 Task: Search one way flight ticket for 5 adults, 2 children, 1 infant in seat and 2 infants on lap in economy from Meridian: Key Field to Laramie: Laramie Regional Airport on 8-3-2023. Choice of flights is Southwest. Number of bags: 6 checked bags. Price is upto 100000. Outbound departure time preference is 19:00.
Action: Mouse moved to (246, 322)
Screenshot: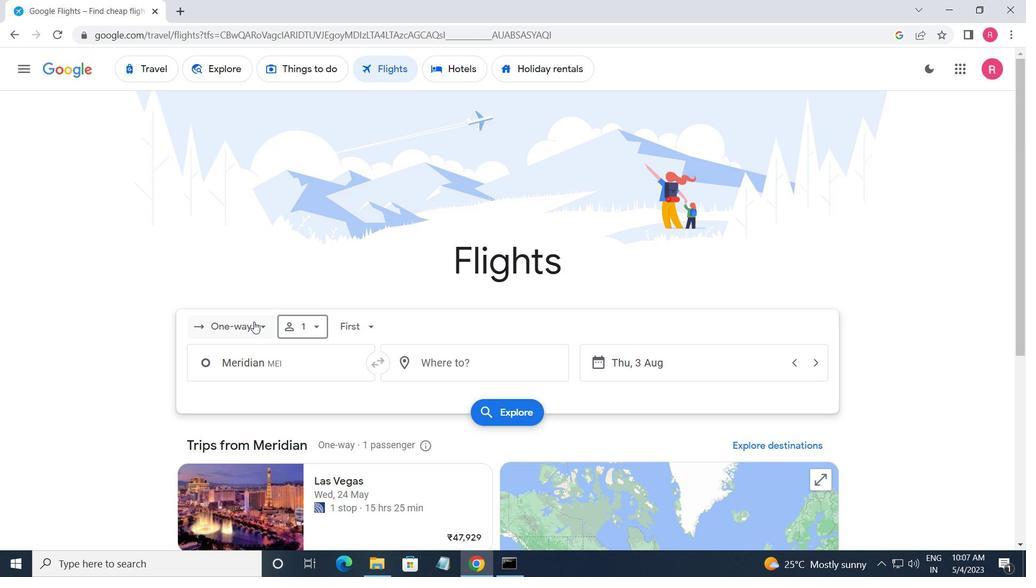 
Action: Mouse pressed left at (246, 322)
Screenshot: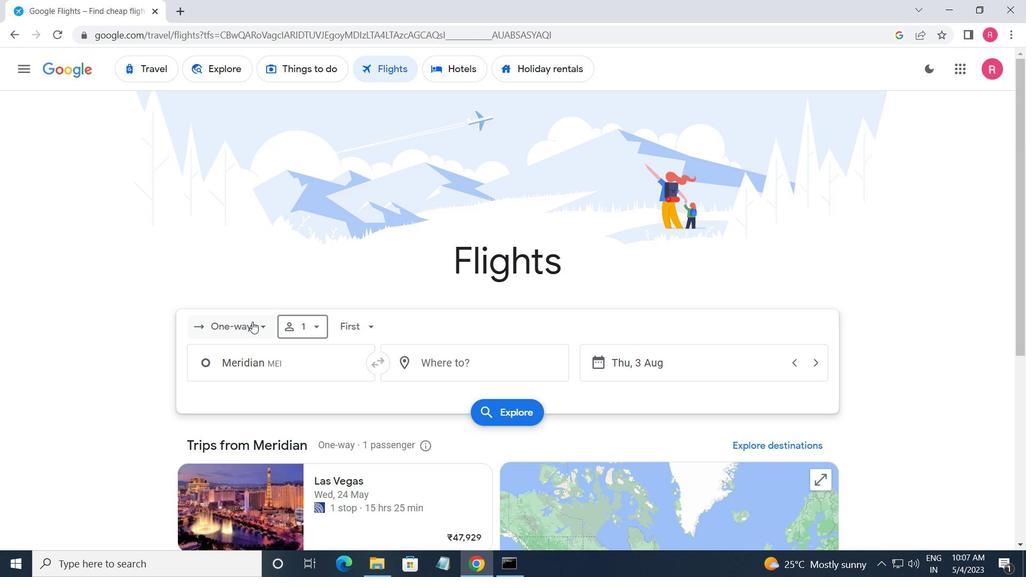 
Action: Mouse moved to (253, 383)
Screenshot: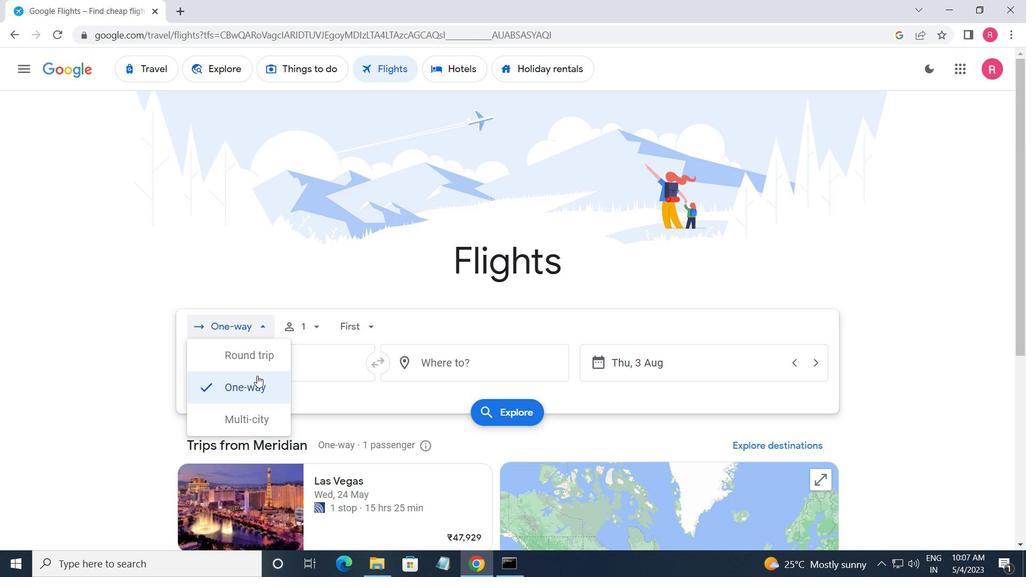 
Action: Mouse pressed left at (253, 383)
Screenshot: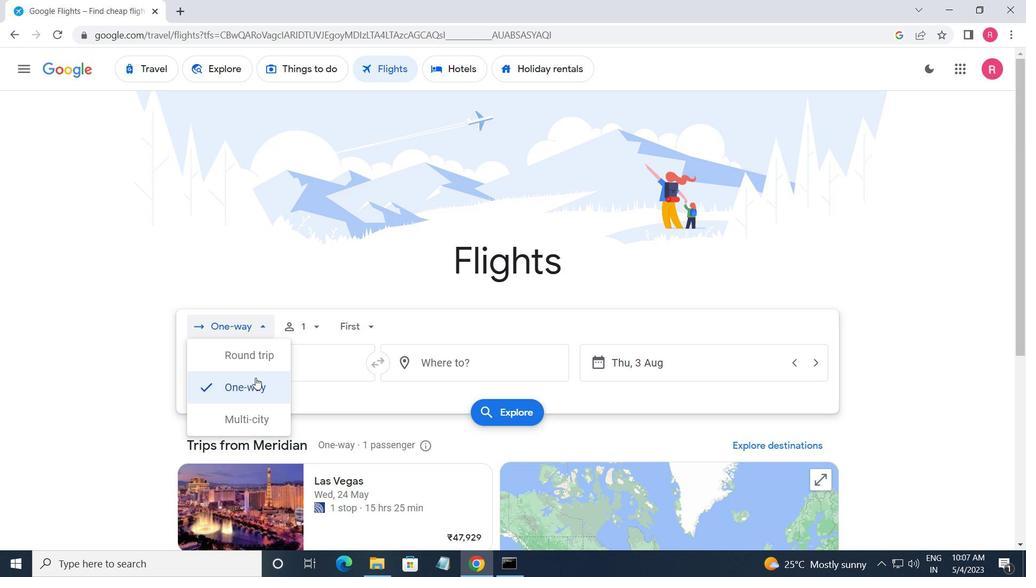 
Action: Mouse moved to (299, 327)
Screenshot: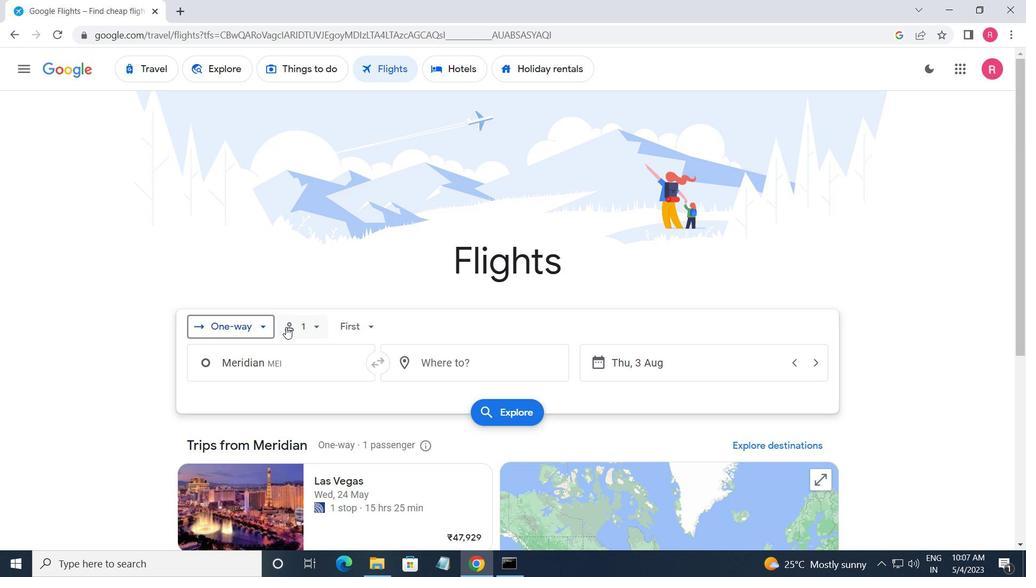 
Action: Mouse pressed left at (299, 327)
Screenshot: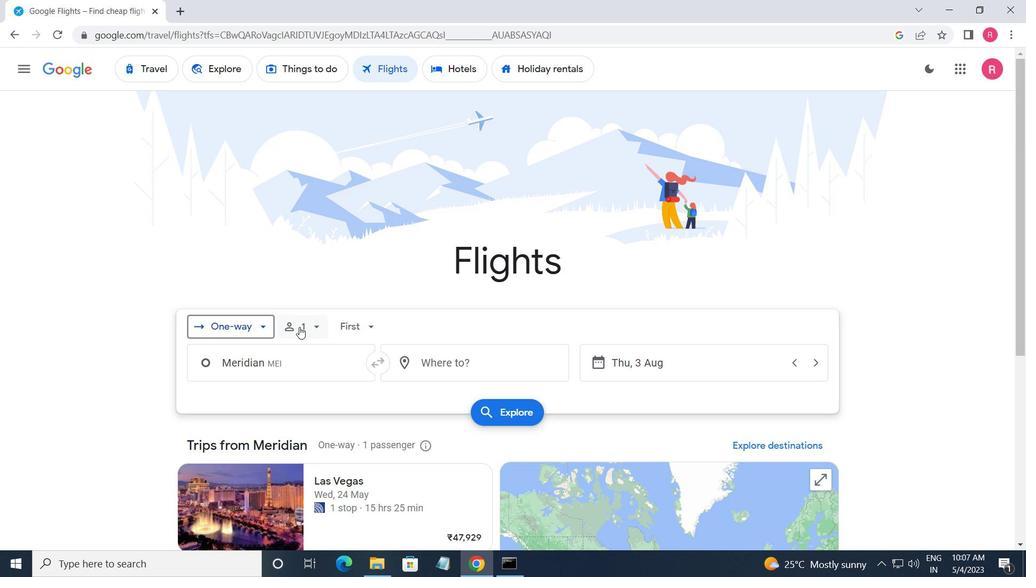 
Action: Mouse moved to (426, 362)
Screenshot: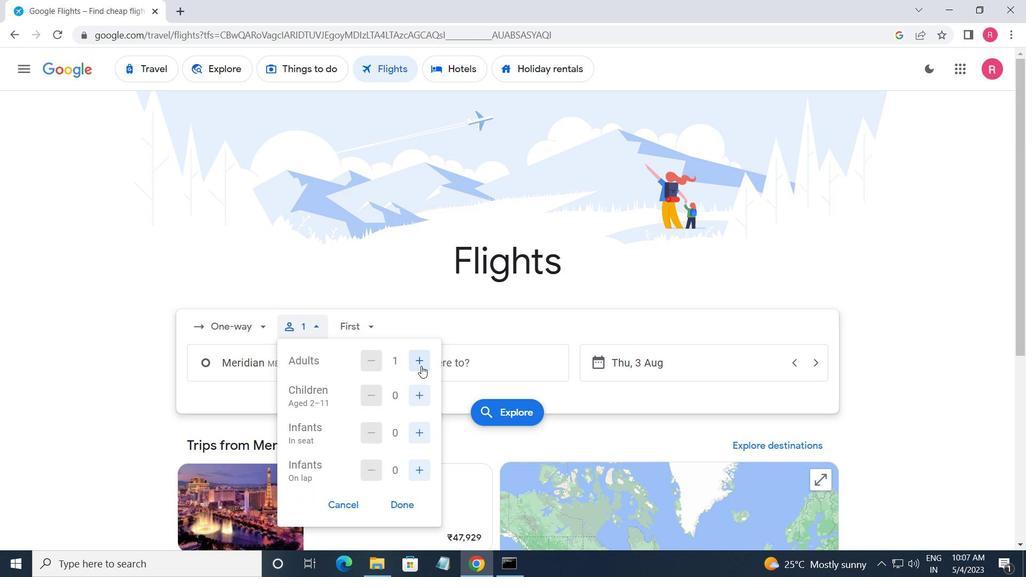 
Action: Mouse pressed left at (426, 362)
Screenshot: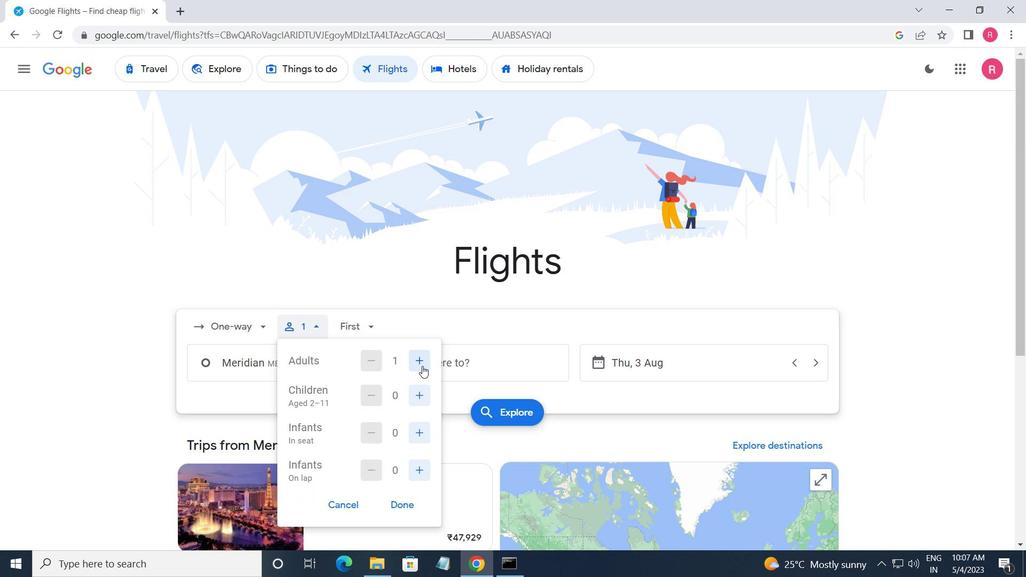 
Action: Mouse pressed left at (426, 362)
Screenshot: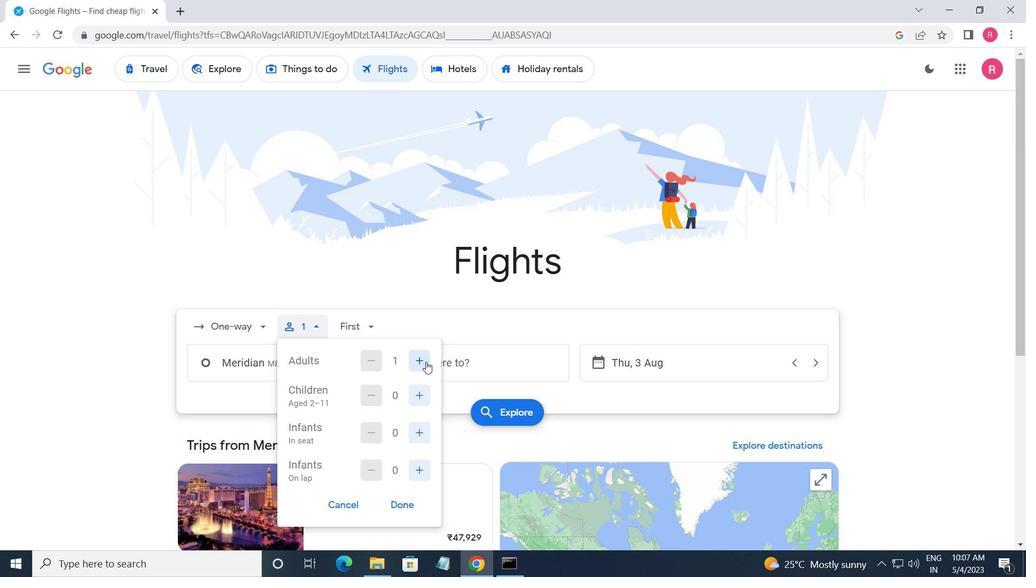 
Action: Mouse pressed left at (426, 362)
Screenshot: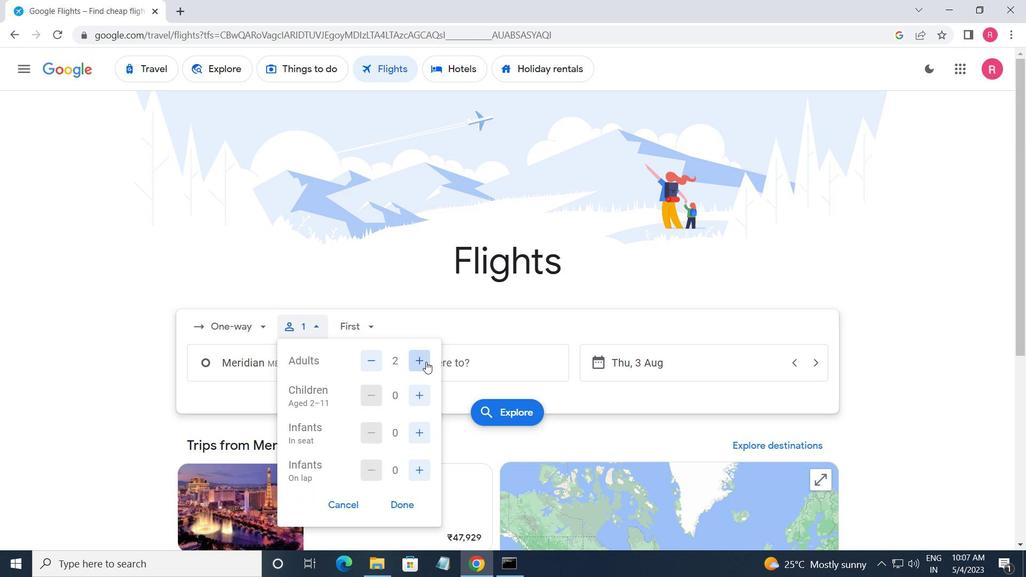 
Action: Mouse pressed left at (426, 362)
Screenshot: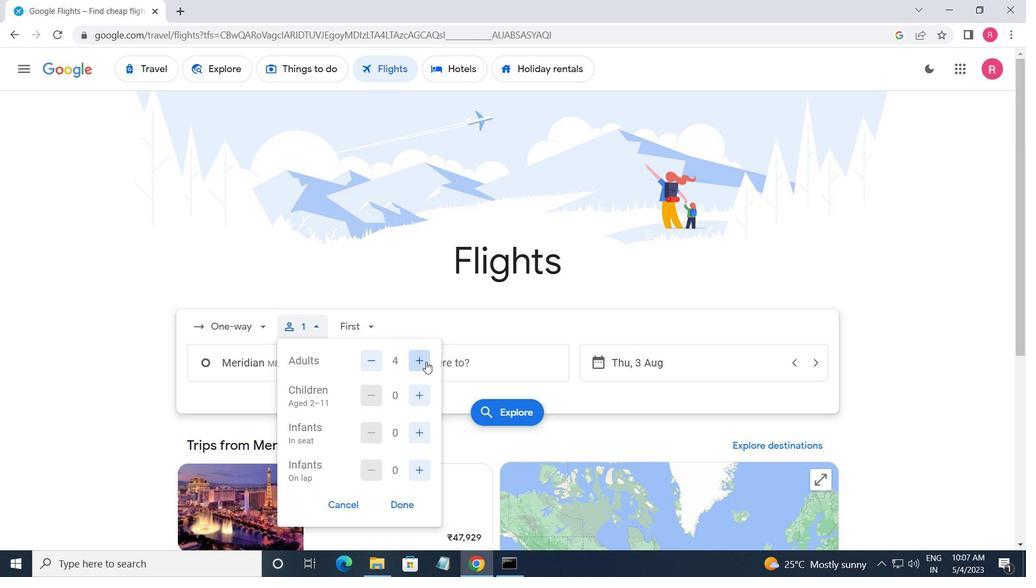 
Action: Mouse moved to (426, 391)
Screenshot: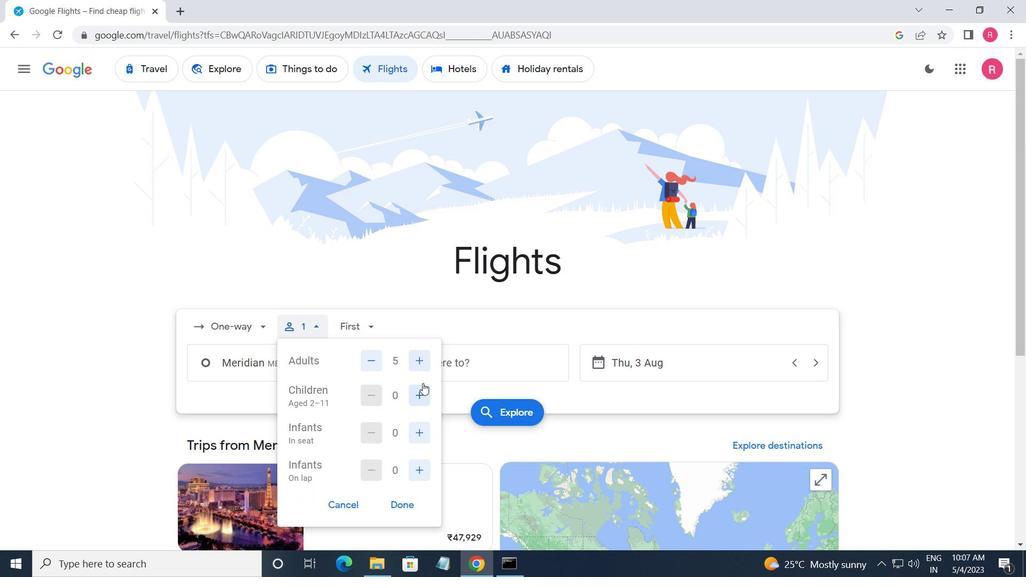 
Action: Mouse pressed left at (426, 391)
Screenshot: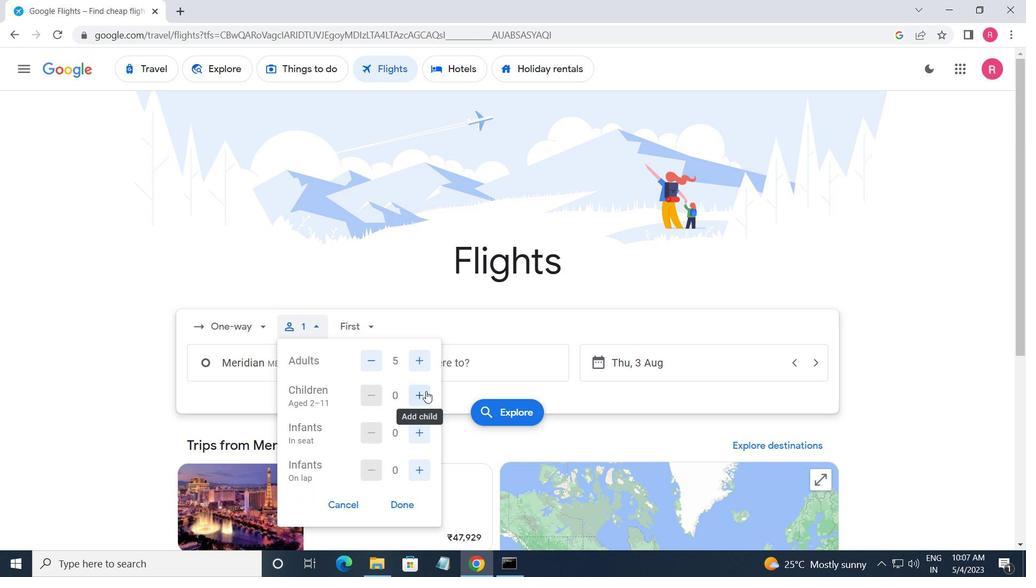 
Action: Mouse pressed left at (426, 391)
Screenshot: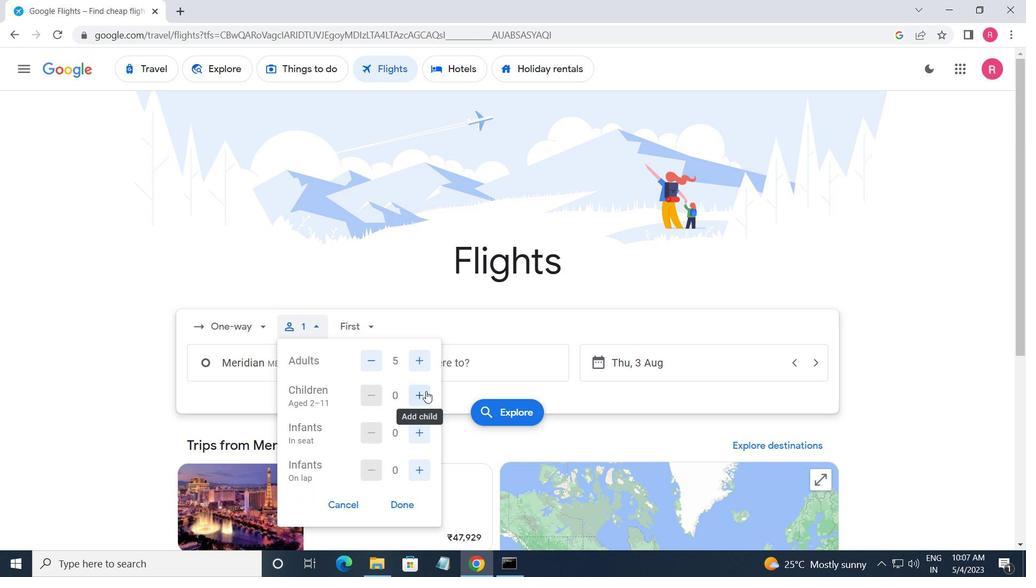 
Action: Mouse pressed left at (426, 391)
Screenshot: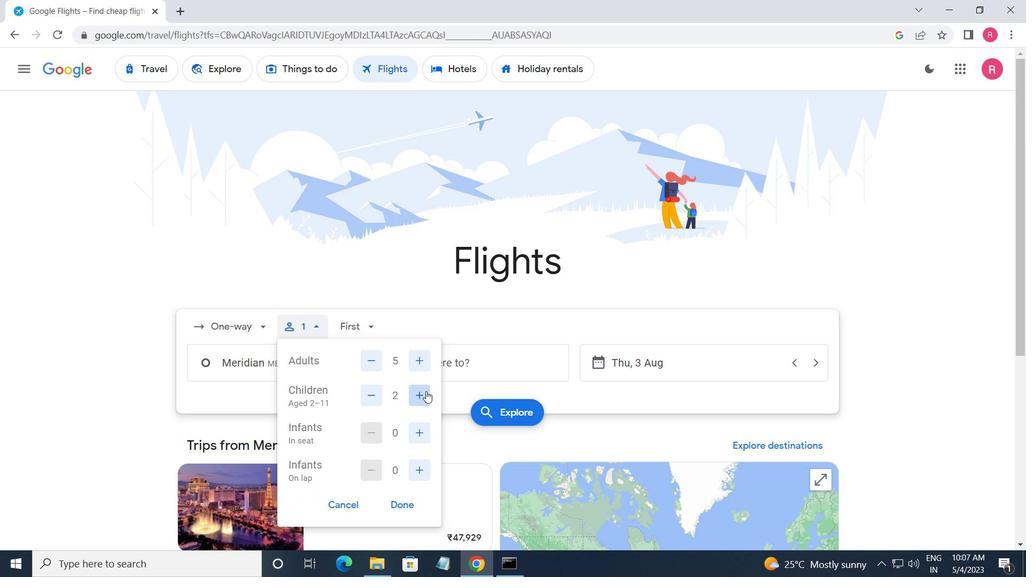 
Action: Mouse moved to (377, 404)
Screenshot: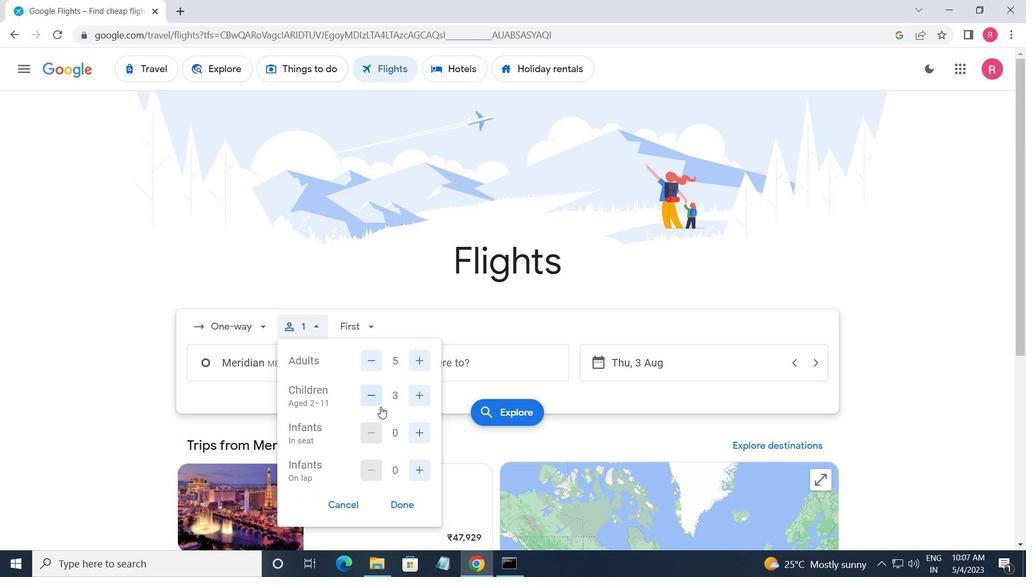 
Action: Mouse pressed left at (377, 404)
Screenshot: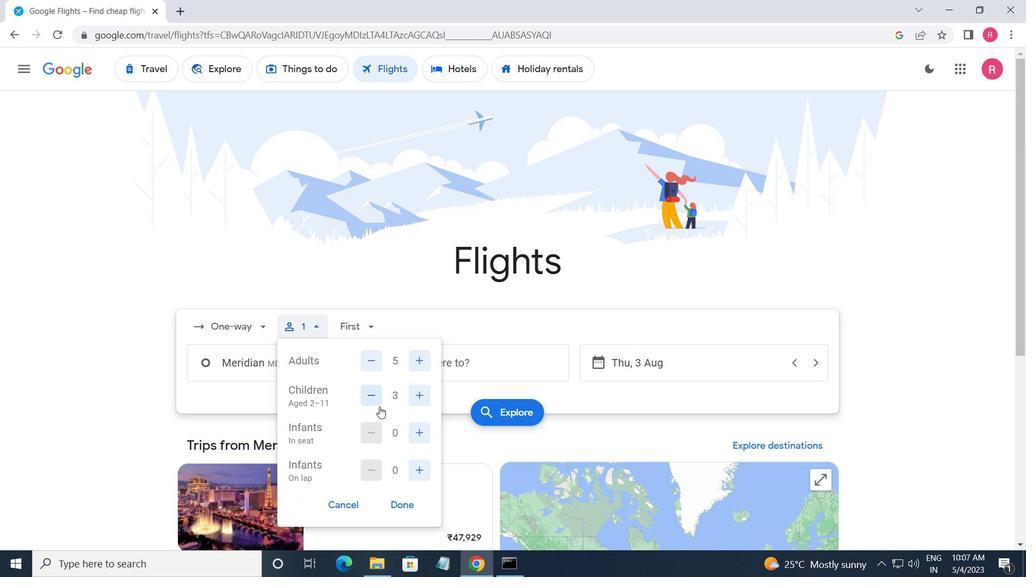 
Action: Mouse moved to (414, 436)
Screenshot: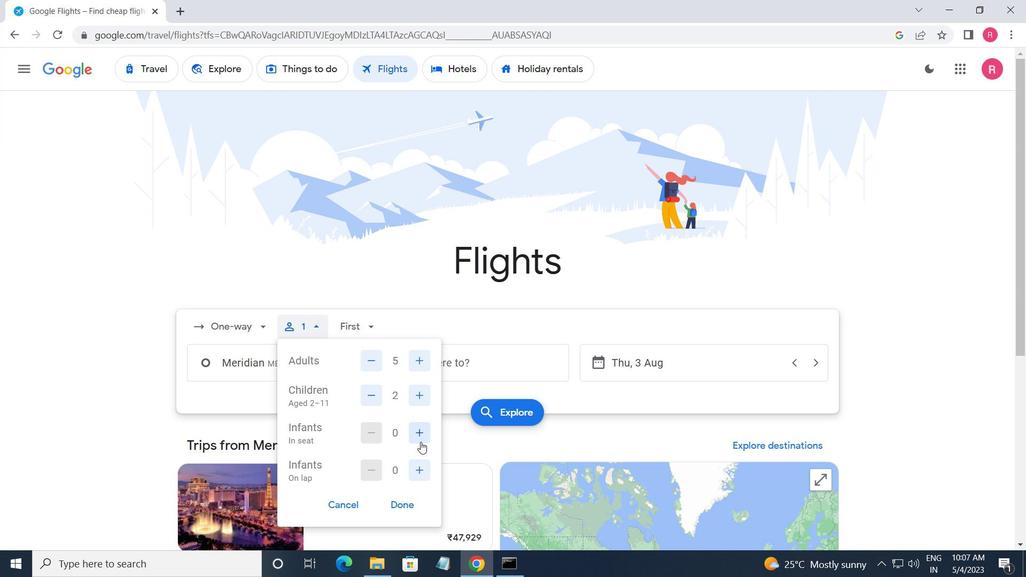
Action: Mouse pressed left at (414, 436)
Screenshot: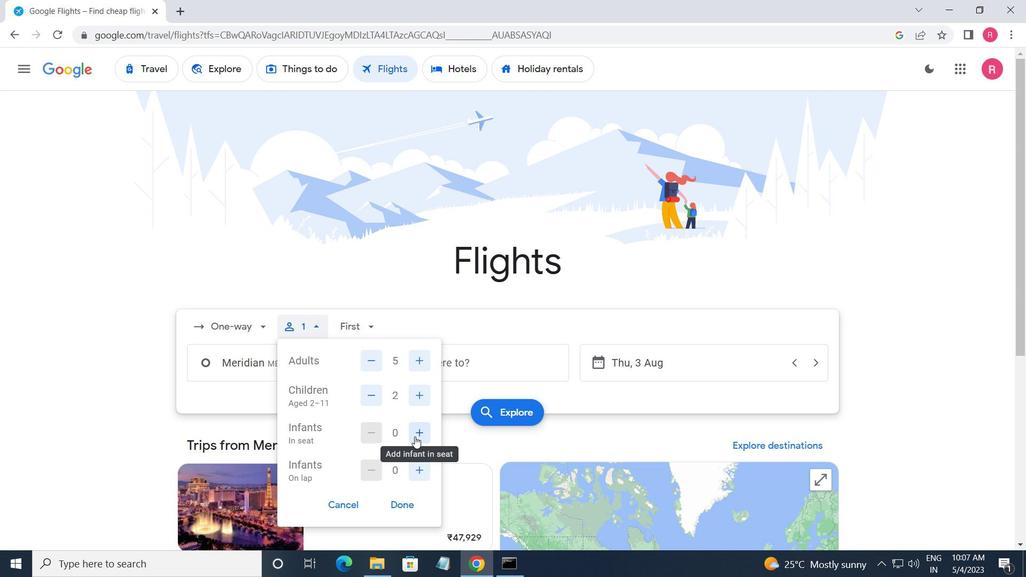 
Action: Mouse moved to (421, 467)
Screenshot: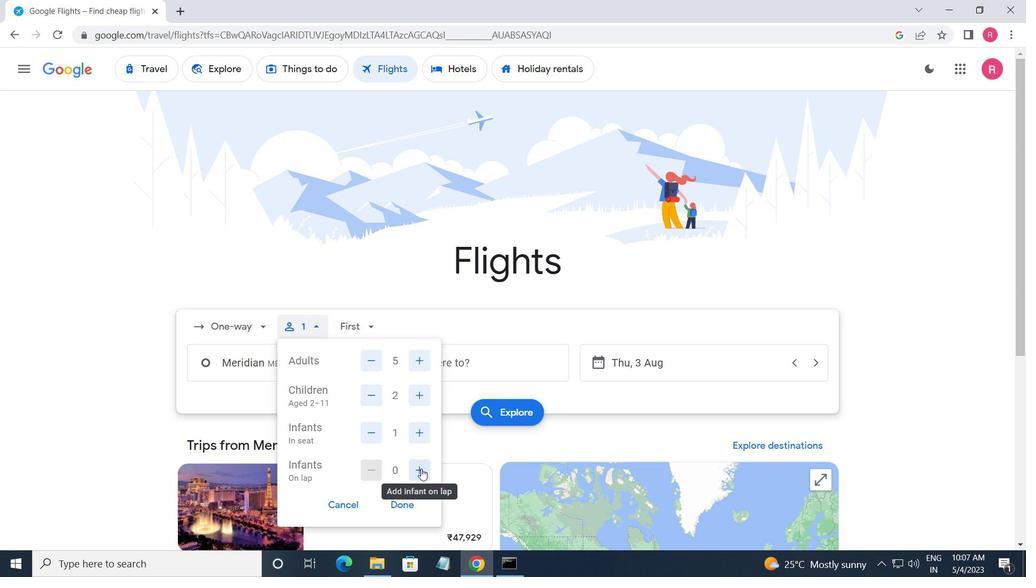 
Action: Mouse pressed left at (421, 467)
Screenshot: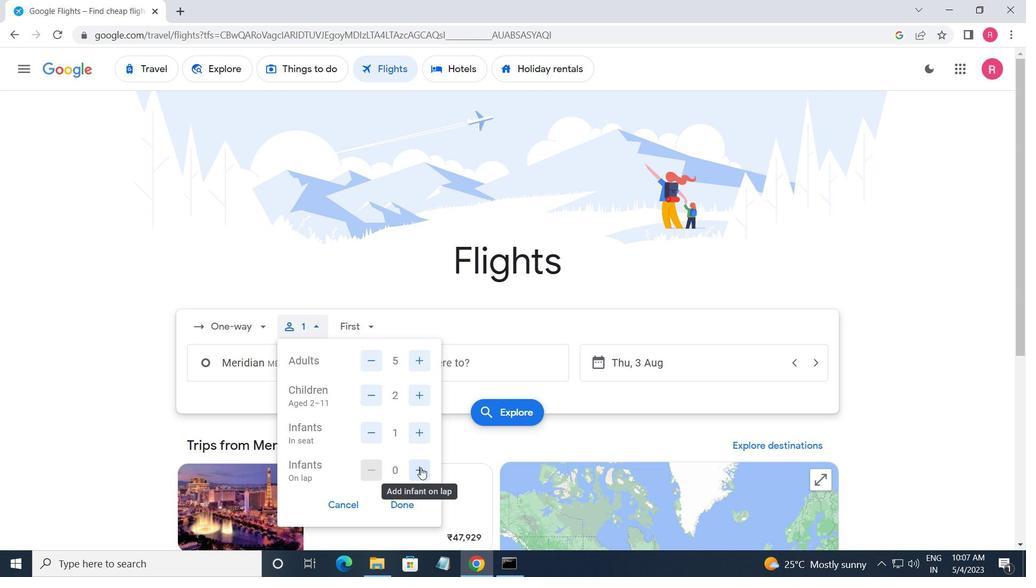 
Action: Mouse moved to (408, 506)
Screenshot: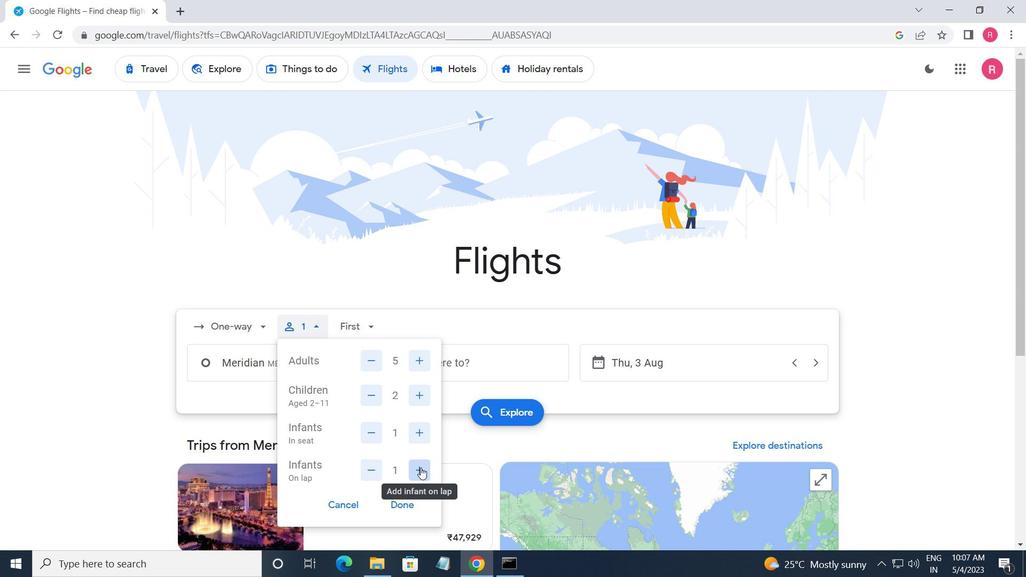 
Action: Mouse pressed left at (408, 506)
Screenshot: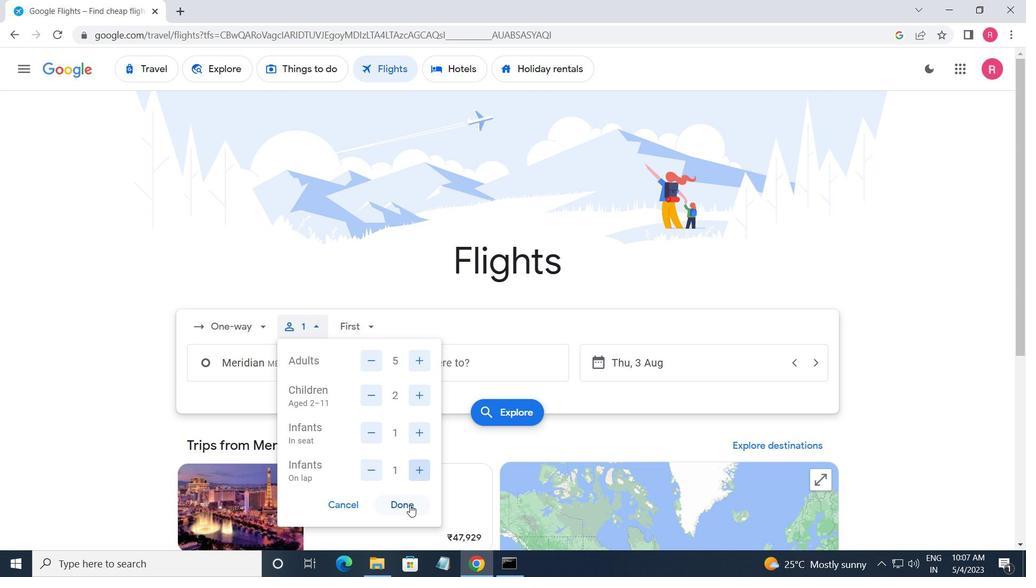 
Action: Mouse moved to (350, 331)
Screenshot: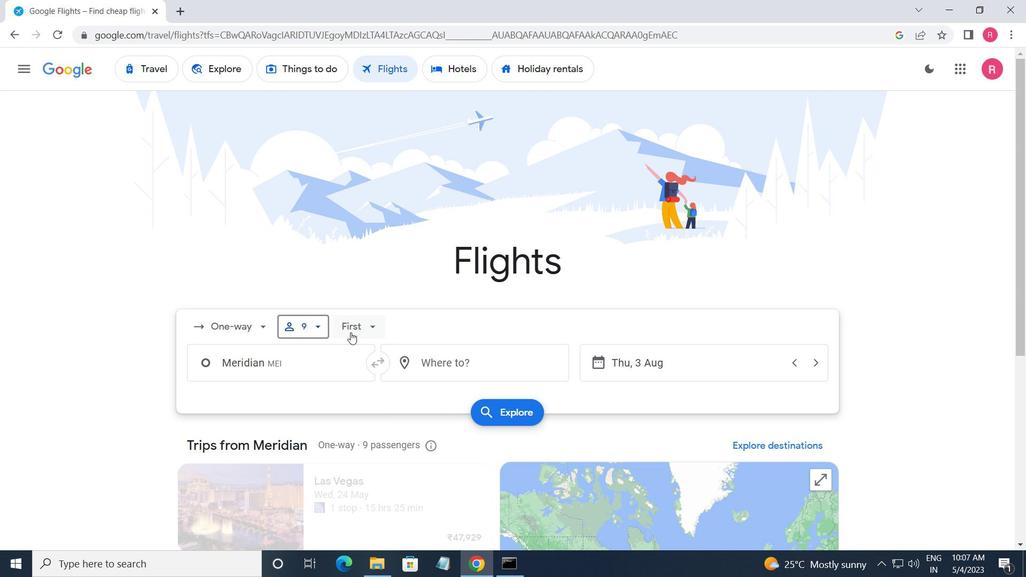 
Action: Mouse pressed left at (350, 331)
Screenshot: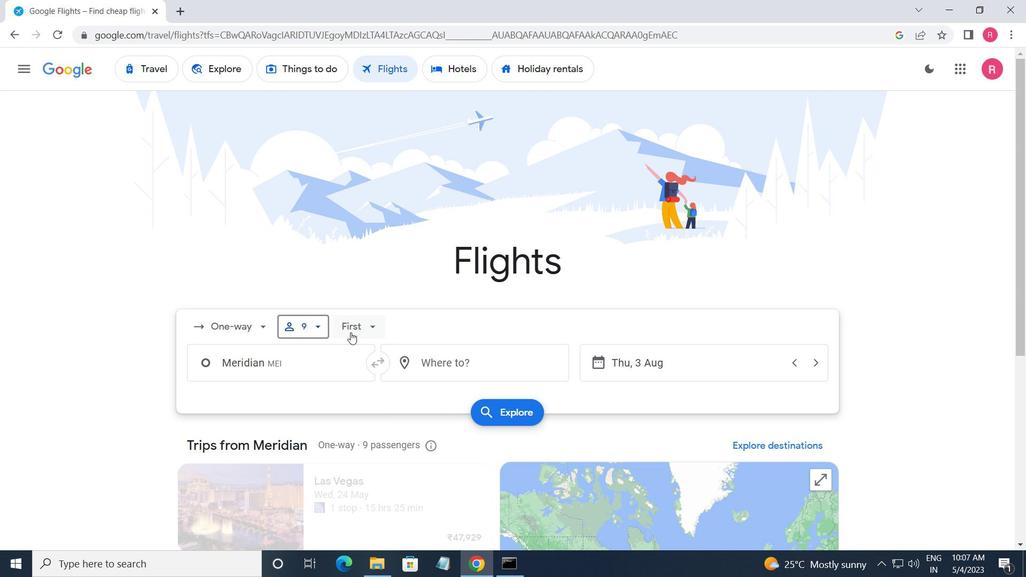 
Action: Mouse moved to (391, 363)
Screenshot: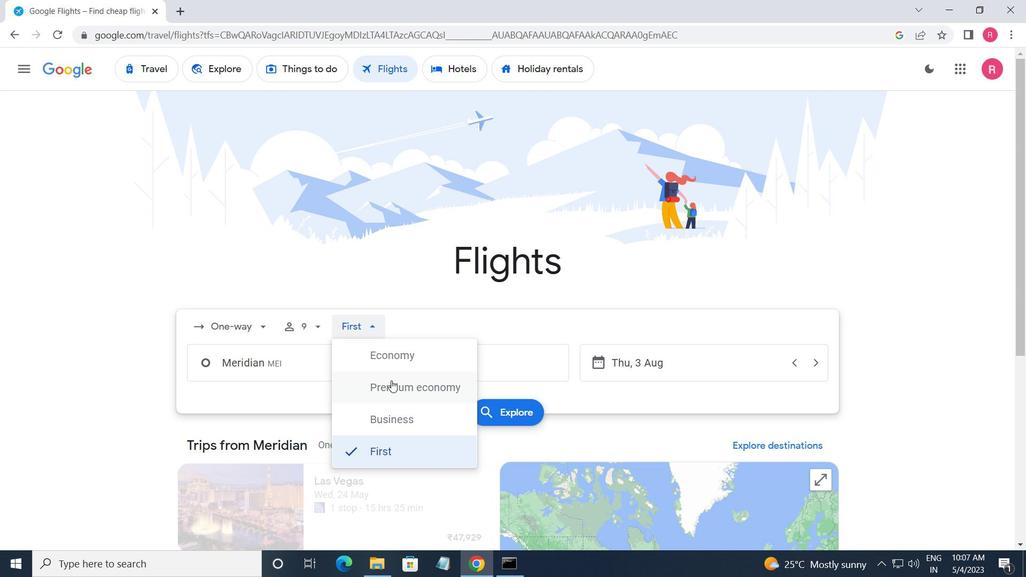 
Action: Mouse pressed left at (391, 363)
Screenshot: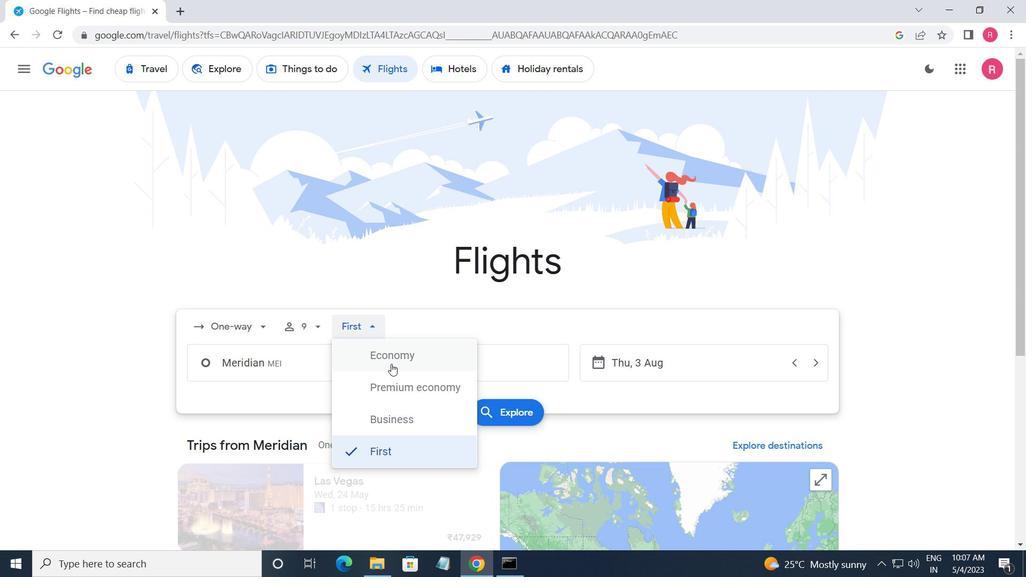 
Action: Mouse moved to (320, 369)
Screenshot: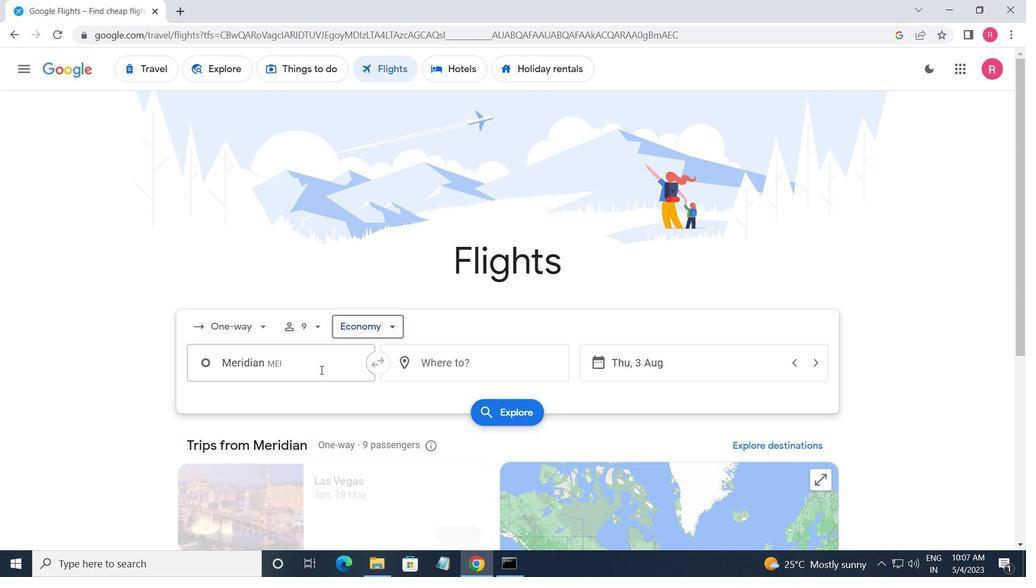 
Action: Mouse pressed left at (320, 369)
Screenshot: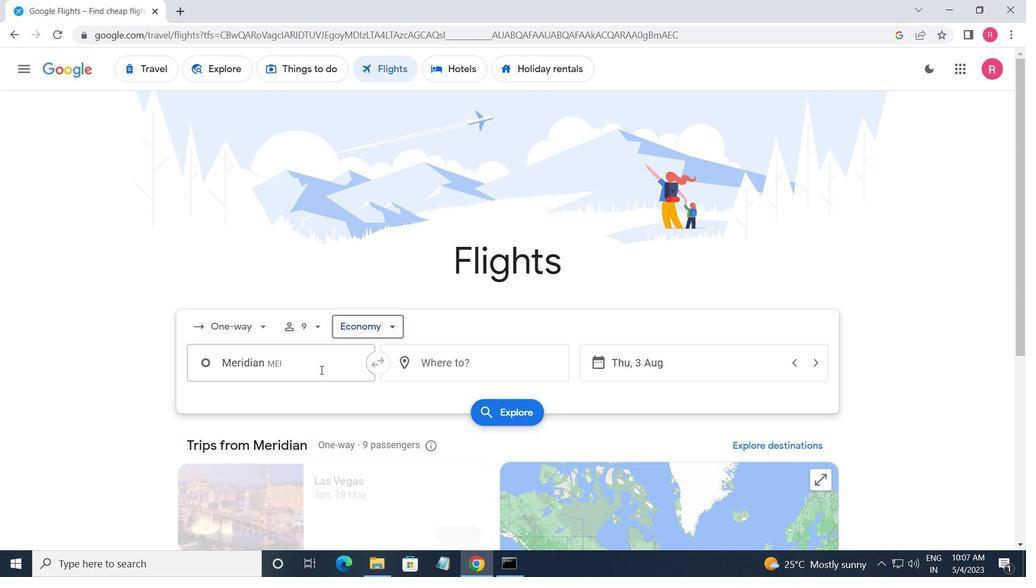 
Action: Key pressed <Key.enter>
Screenshot: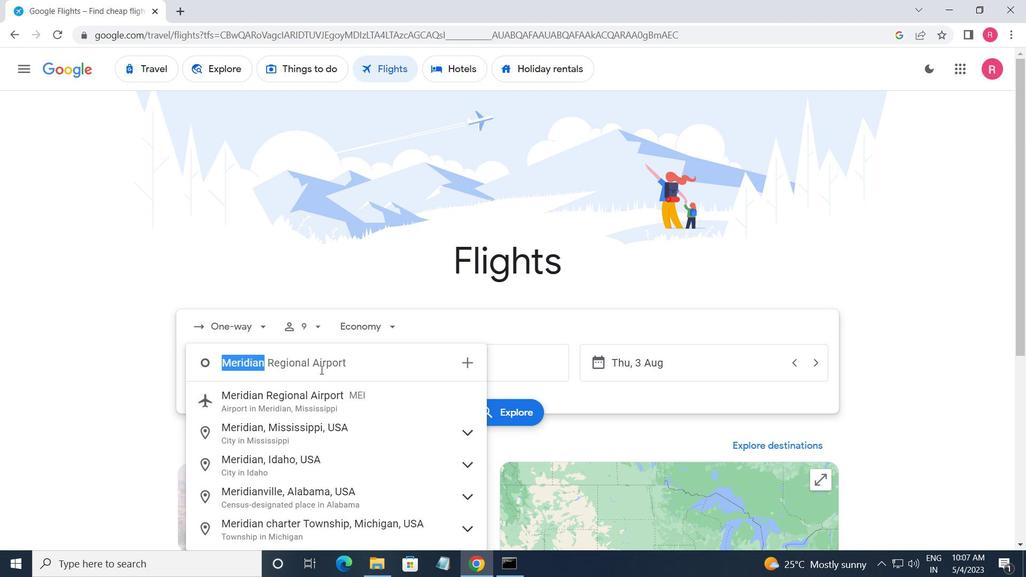 
Action: Mouse moved to (468, 367)
Screenshot: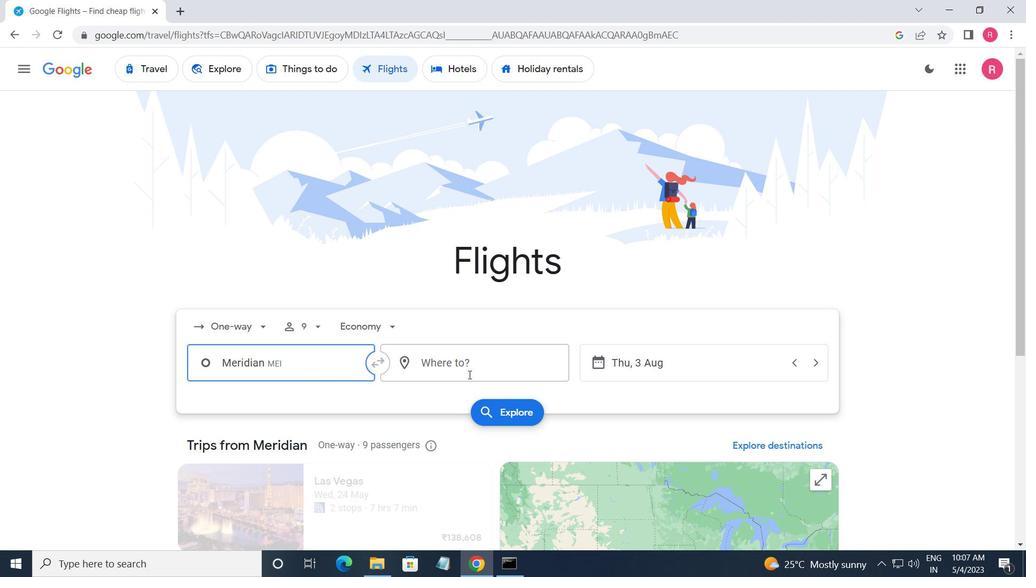 
Action: Mouse pressed left at (468, 367)
Screenshot: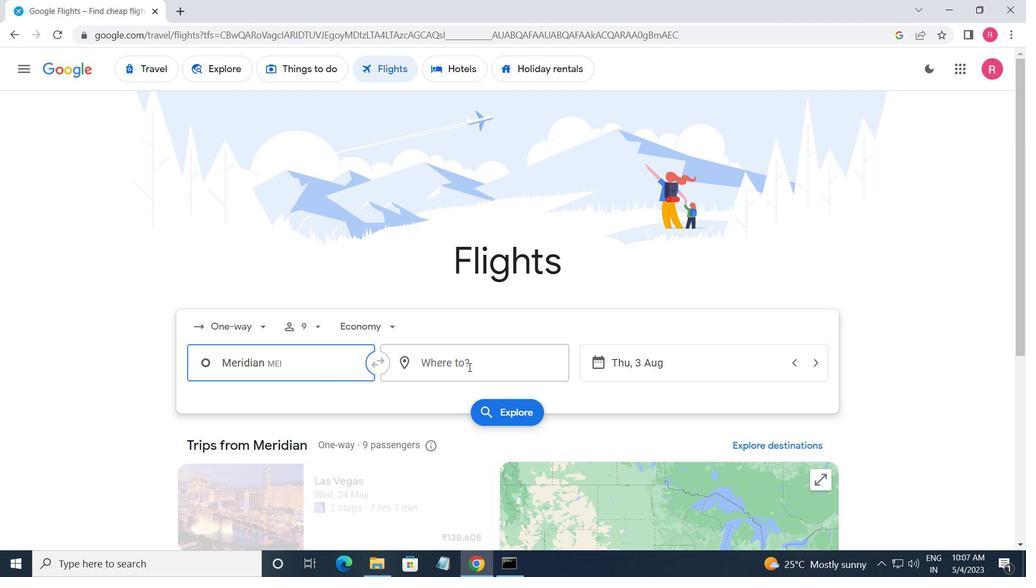 
Action: Mouse moved to (472, 503)
Screenshot: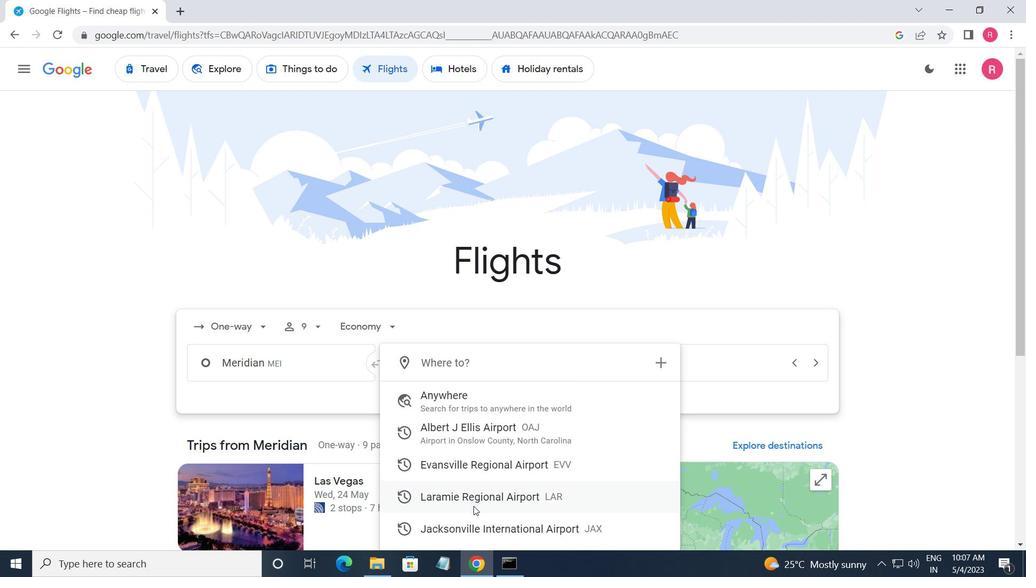 
Action: Mouse pressed left at (472, 503)
Screenshot: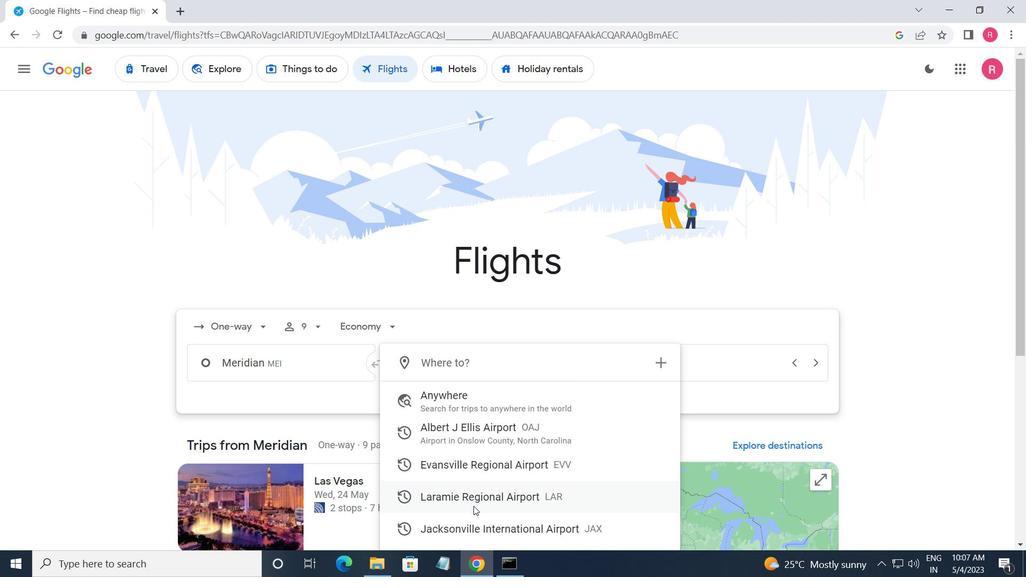 
Action: Mouse moved to (705, 371)
Screenshot: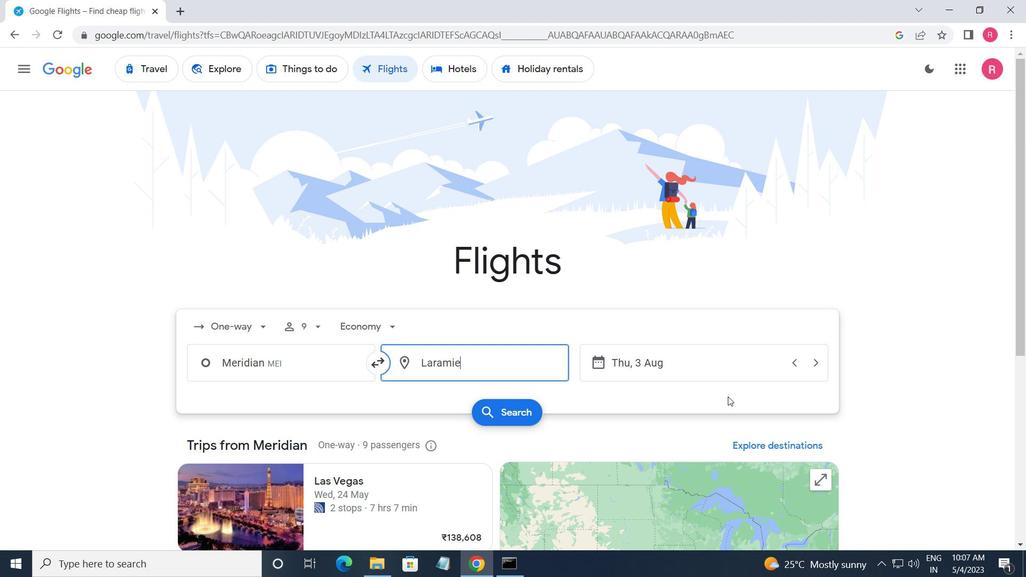 
Action: Mouse pressed left at (705, 371)
Screenshot: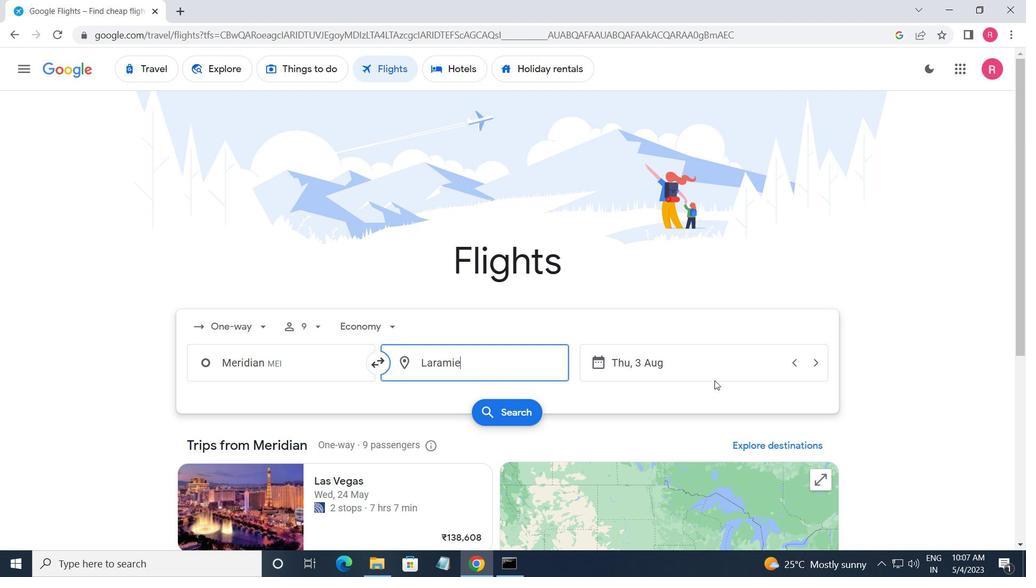 
Action: Mouse moved to (466, 314)
Screenshot: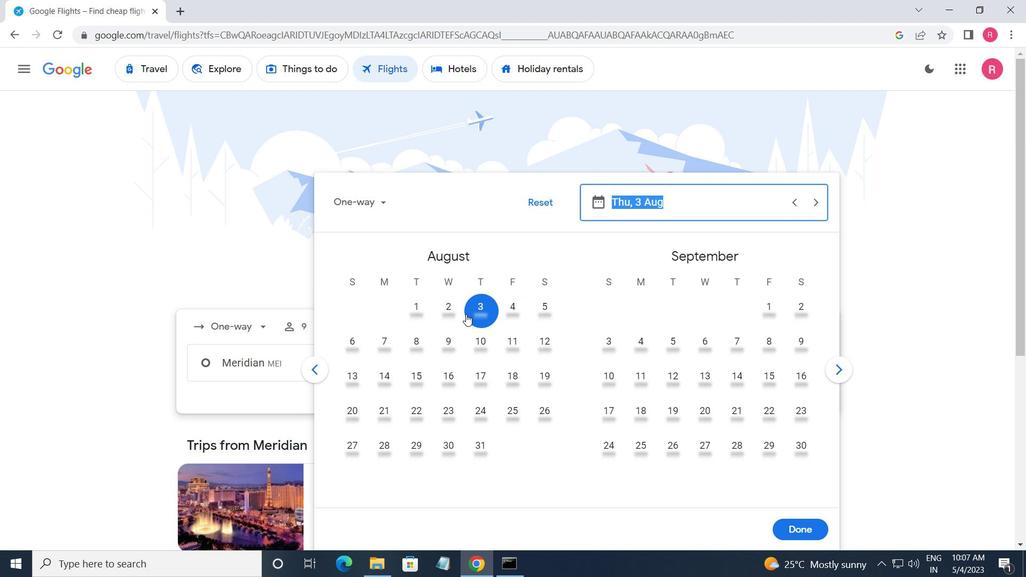 
Action: Mouse pressed left at (466, 314)
Screenshot: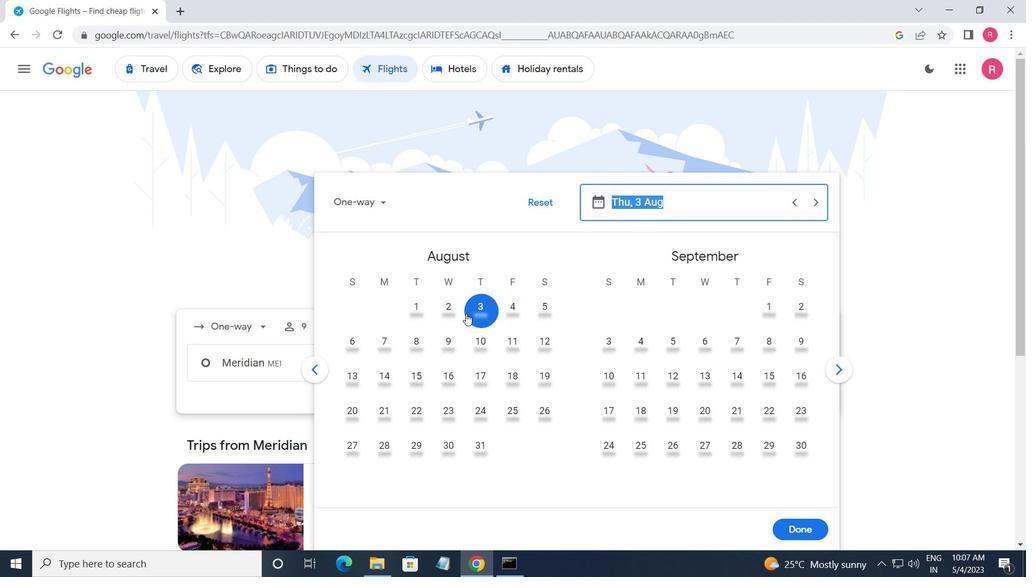 
Action: Mouse moved to (795, 537)
Screenshot: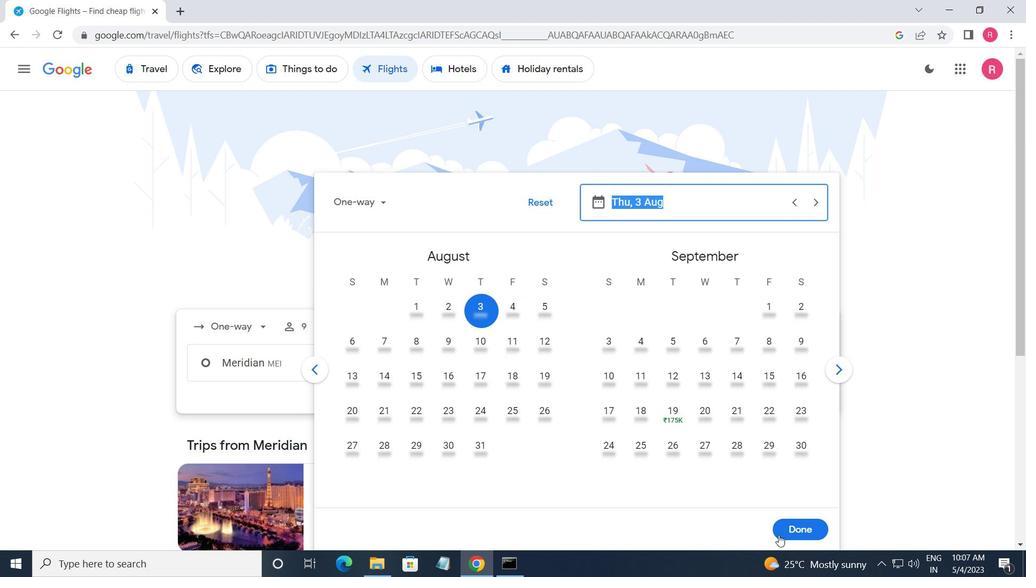 
Action: Mouse pressed left at (795, 537)
Screenshot: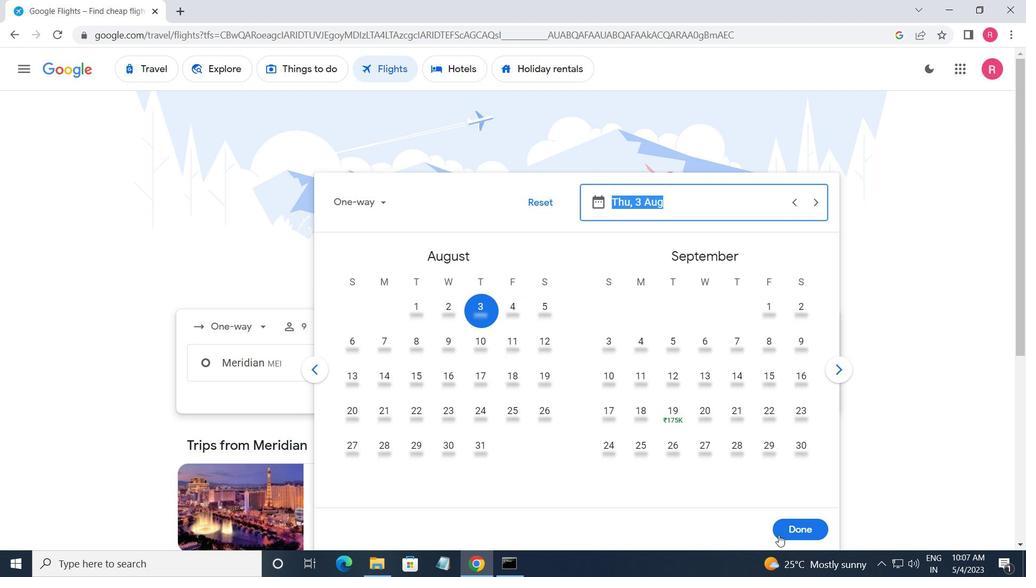 
Action: Mouse moved to (504, 417)
Screenshot: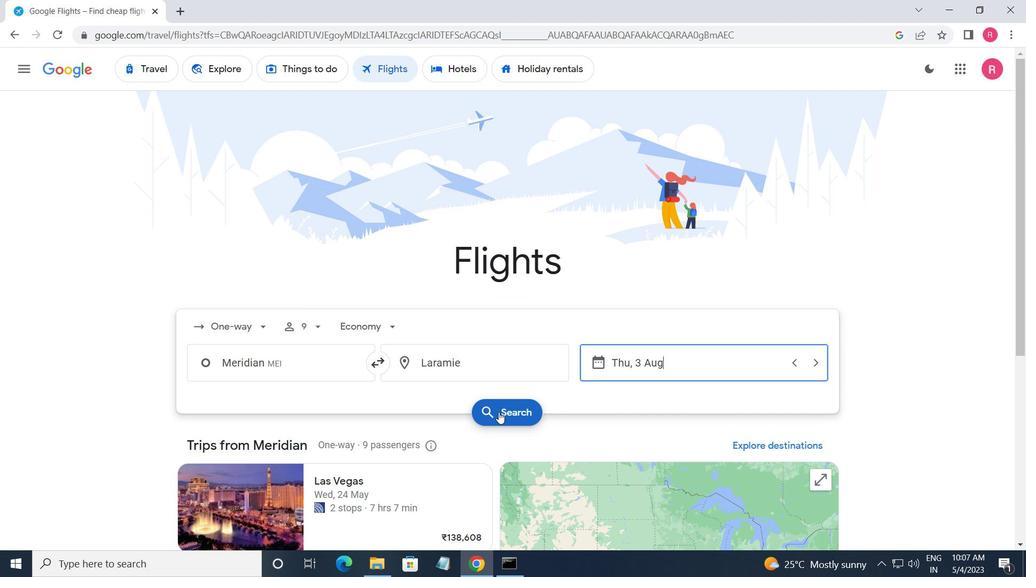 
Action: Mouse pressed left at (504, 417)
Screenshot: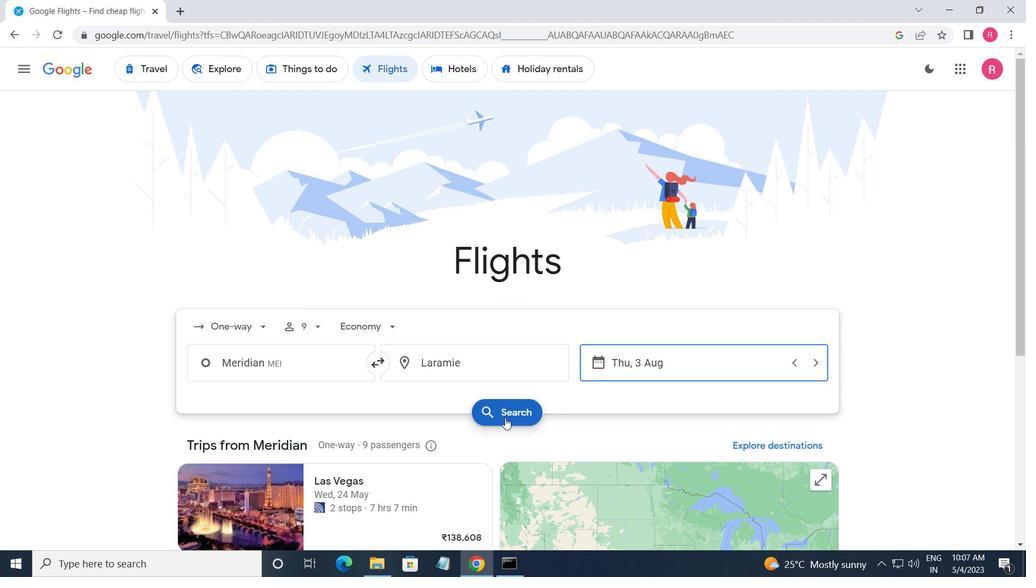 
Action: Mouse moved to (196, 194)
Screenshot: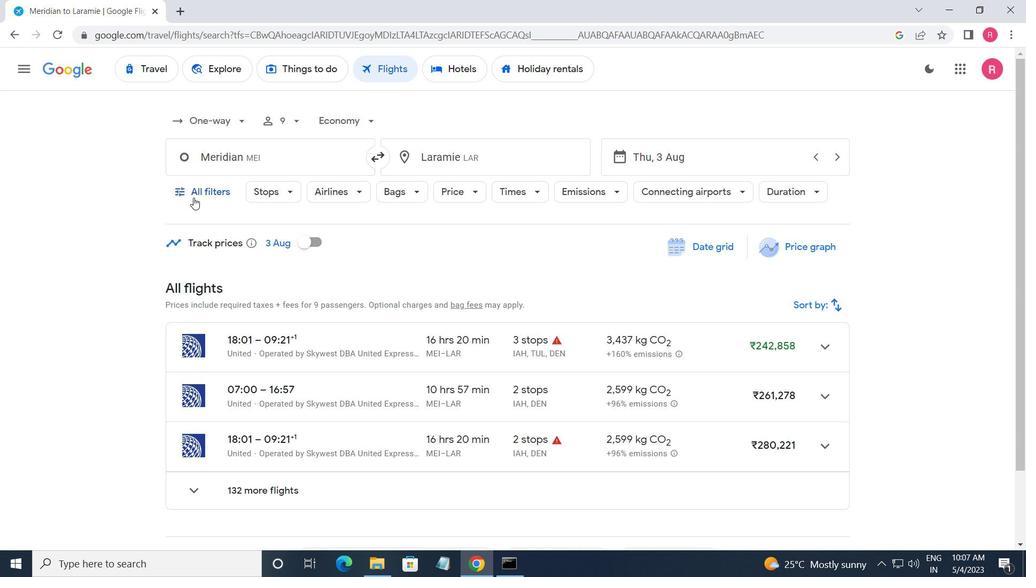 
Action: Mouse pressed left at (196, 194)
Screenshot: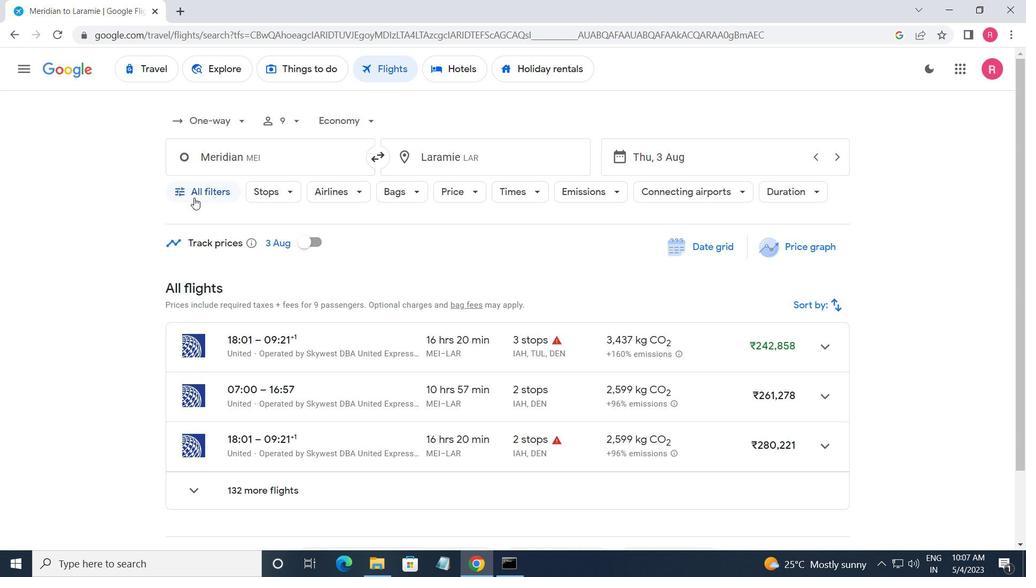
Action: Mouse moved to (242, 316)
Screenshot: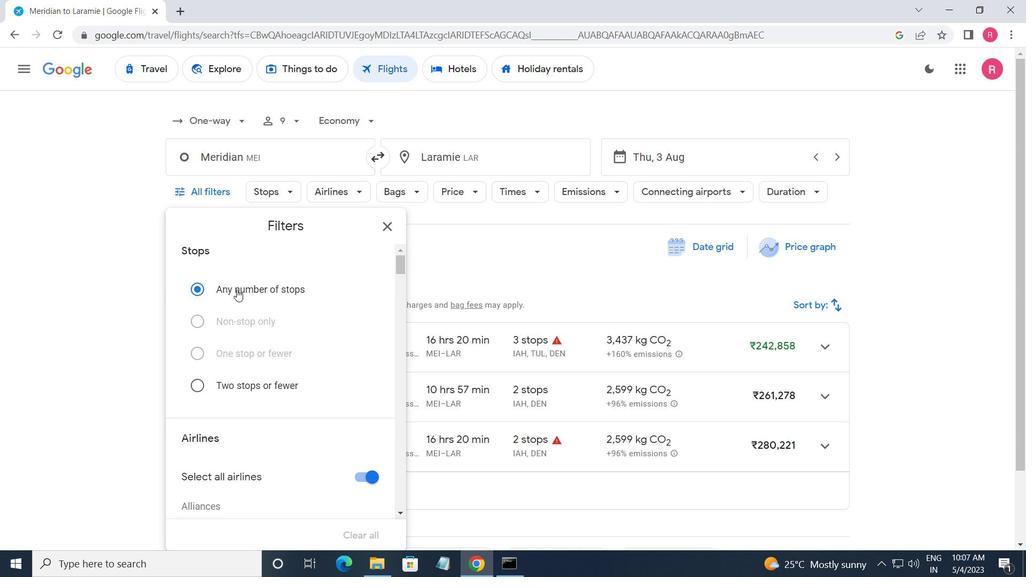 
Action: Mouse scrolled (242, 315) with delta (0, 0)
Screenshot: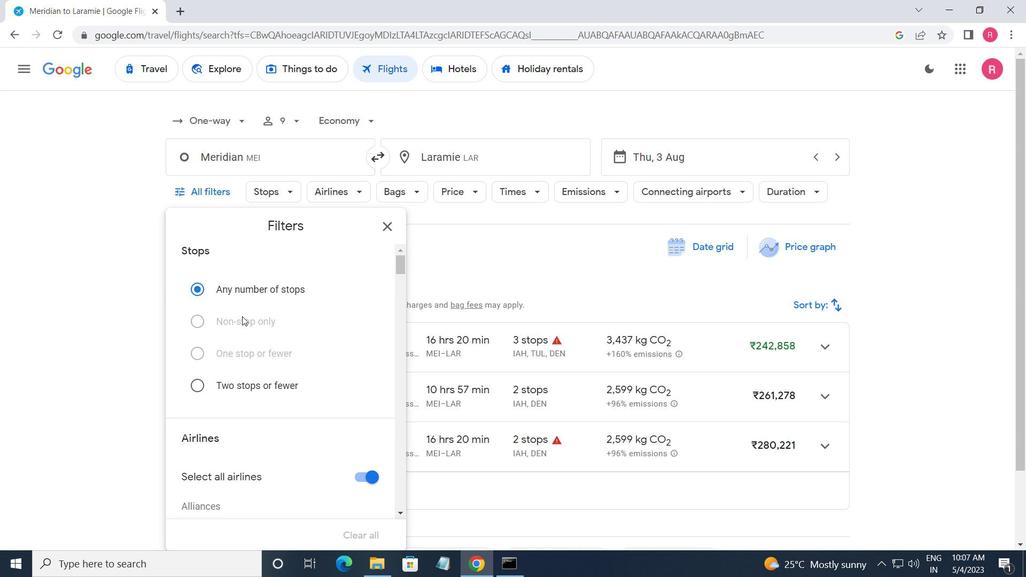 
Action: Mouse scrolled (242, 315) with delta (0, 0)
Screenshot: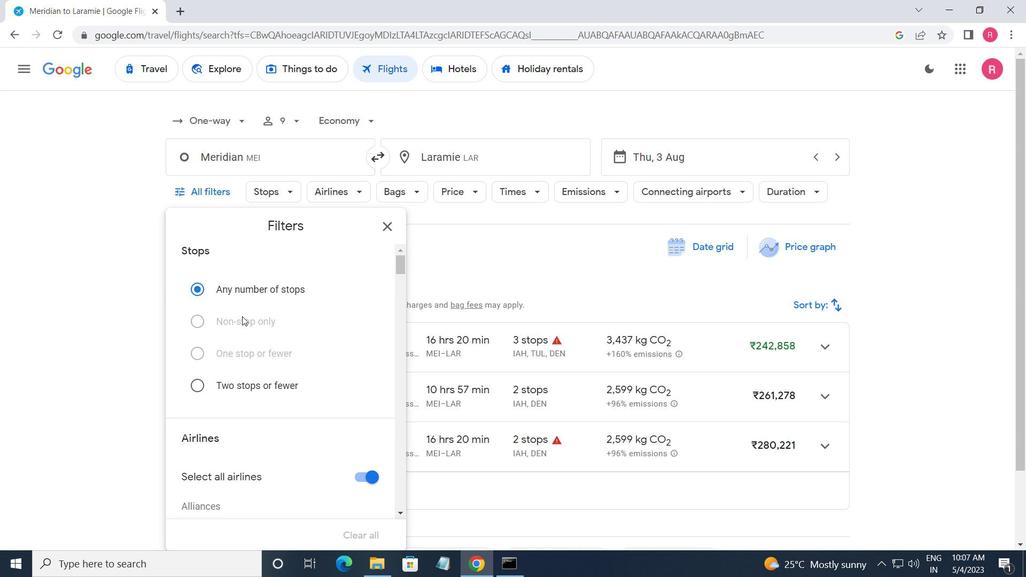 
Action: Mouse scrolled (242, 315) with delta (0, 0)
Screenshot: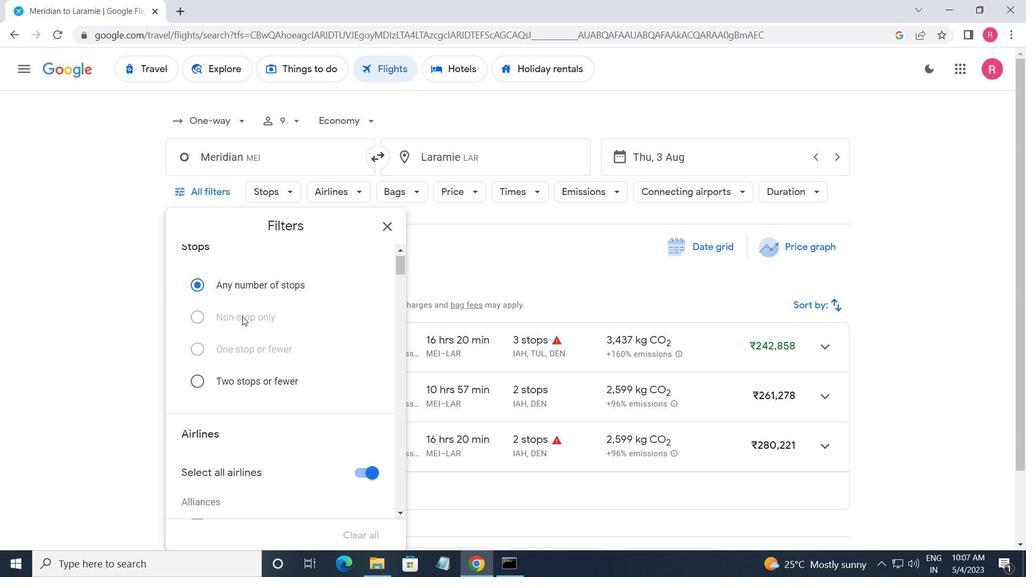 
Action: Mouse moved to (243, 316)
Screenshot: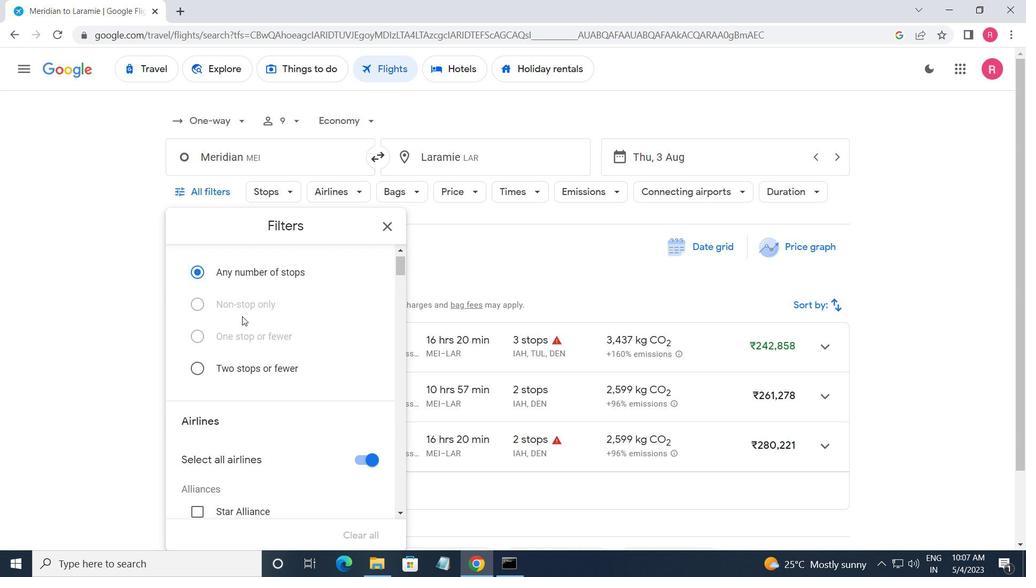 
Action: Mouse scrolled (243, 316) with delta (0, 0)
Screenshot: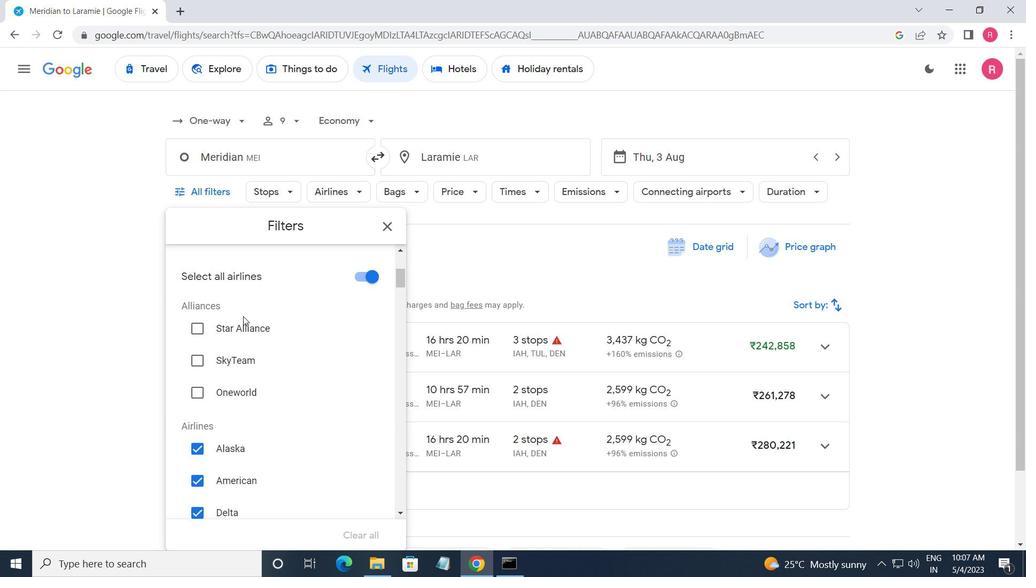 
Action: Mouse scrolled (243, 316) with delta (0, 0)
Screenshot: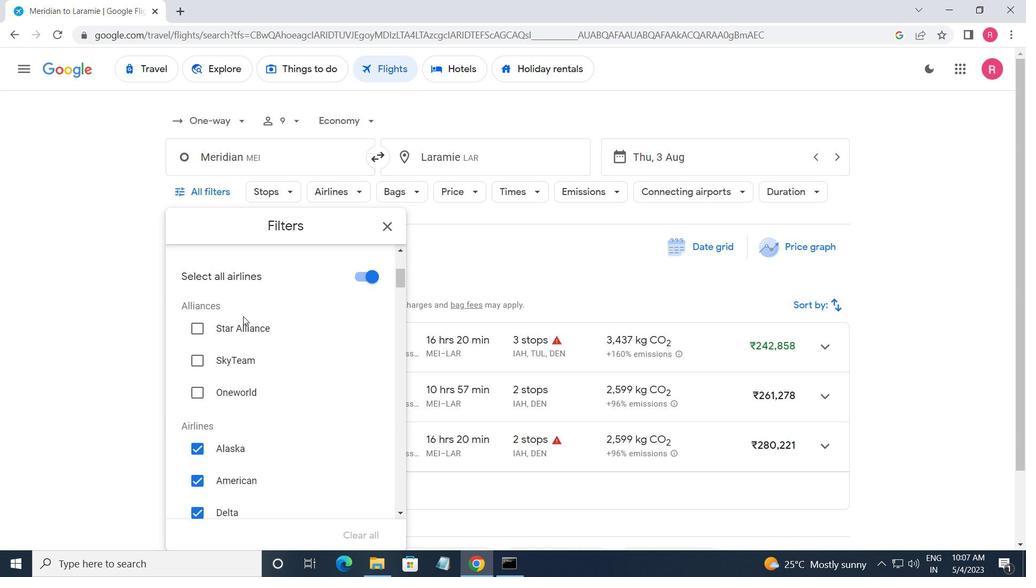 
Action: Mouse moved to (244, 318)
Screenshot: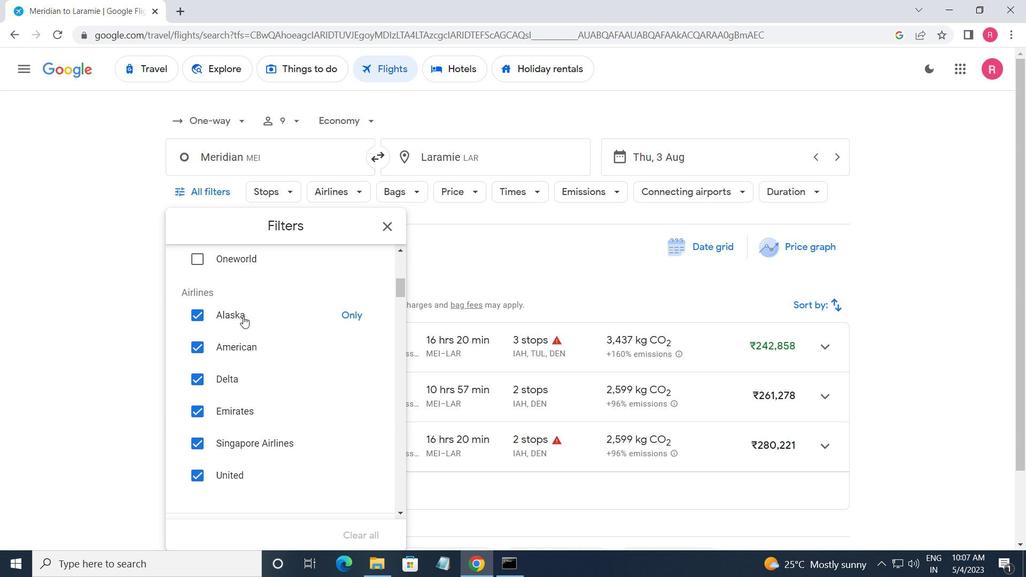 
Action: Mouse scrolled (244, 318) with delta (0, 0)
Screenshot: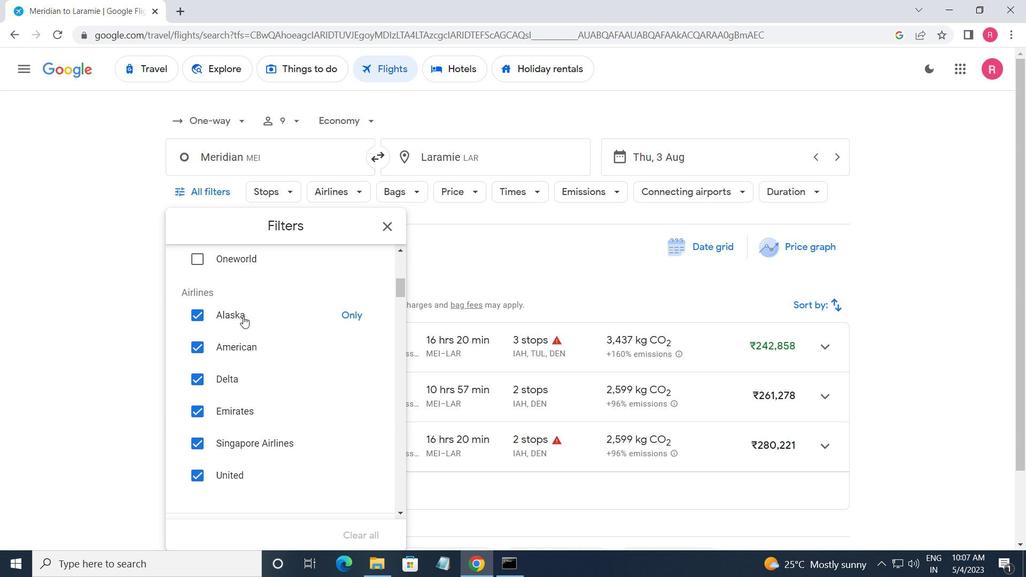 
Action: Mouse scrolled (244, 318) with delta (0, 0)
Screenshot: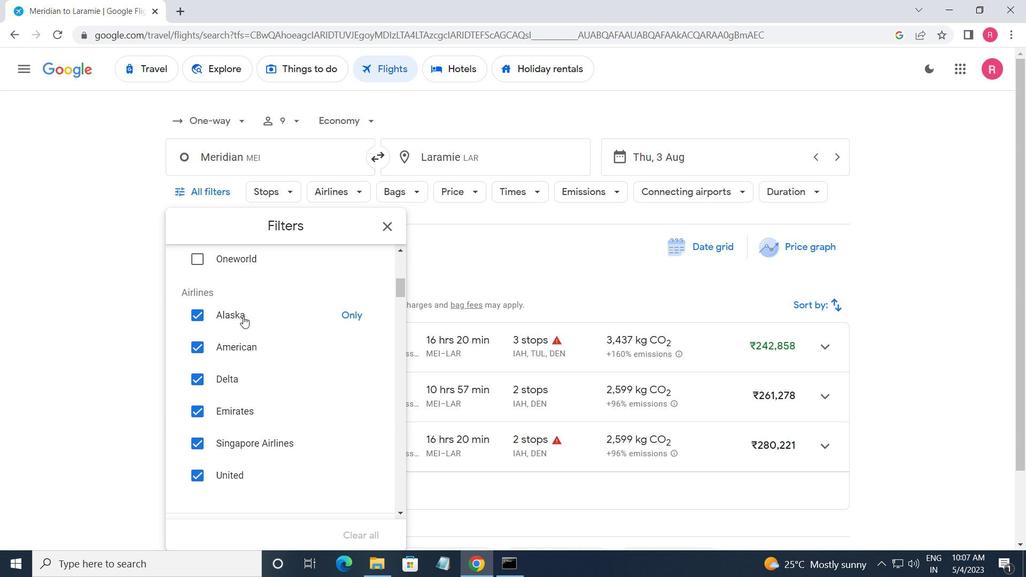 
Action: Mouse scrolled (244, 318) with delta (0, 0)
Screenshot: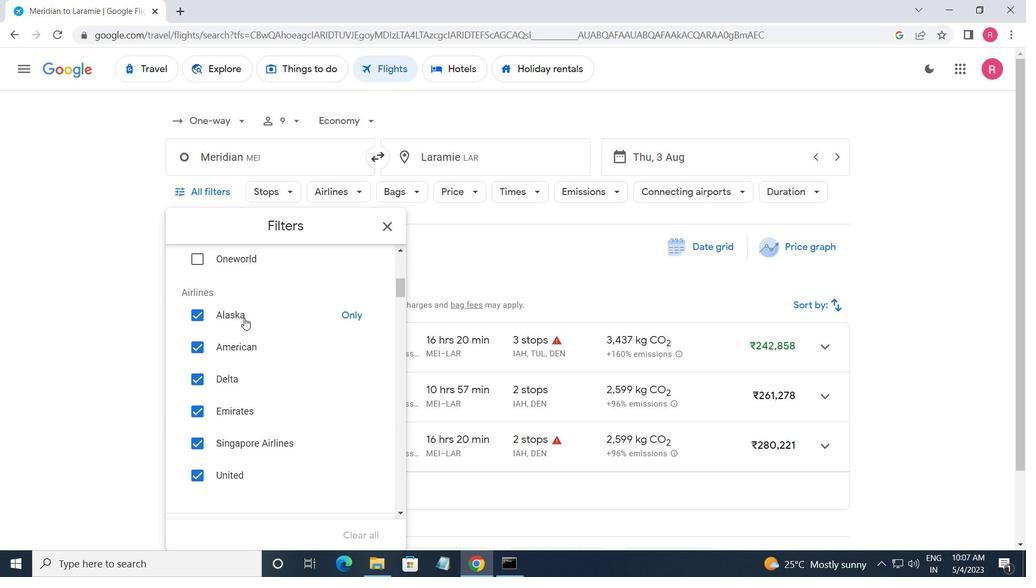 
Action: Mouse moved to (365, 343)
Screenshot: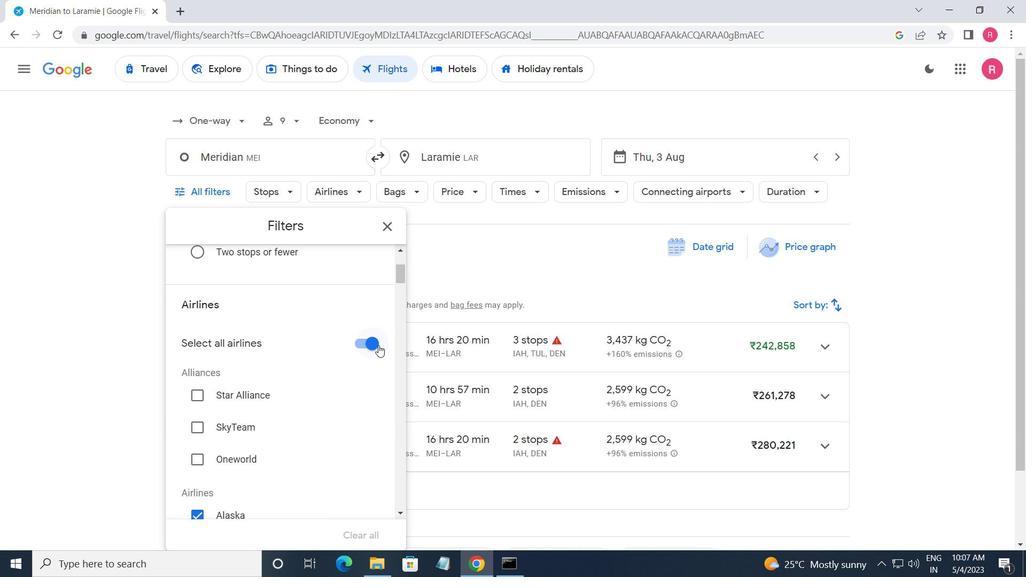 
Action: Mouse pressed left at (365, 343)
Screenshot: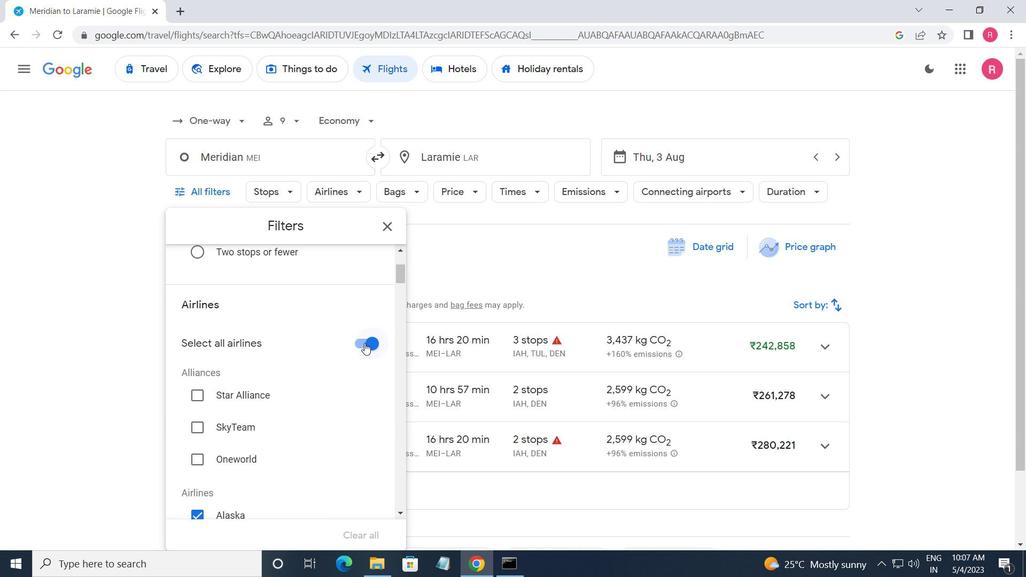 
Action: Mouse moved to (342, 393)
Screenshot: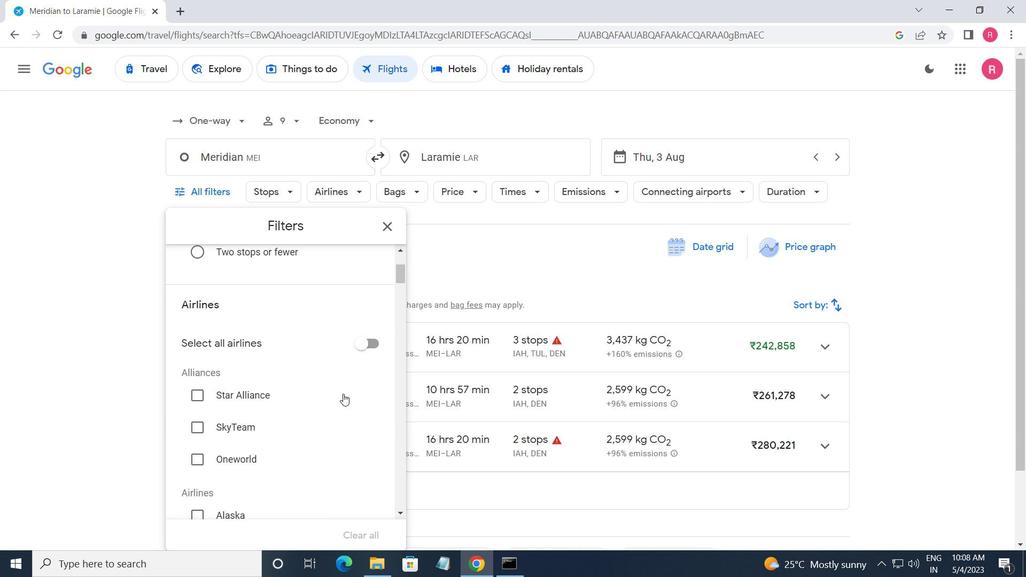 
Action: Mouse scrolled (342, 393) with delta (0, 0)
Screenshot: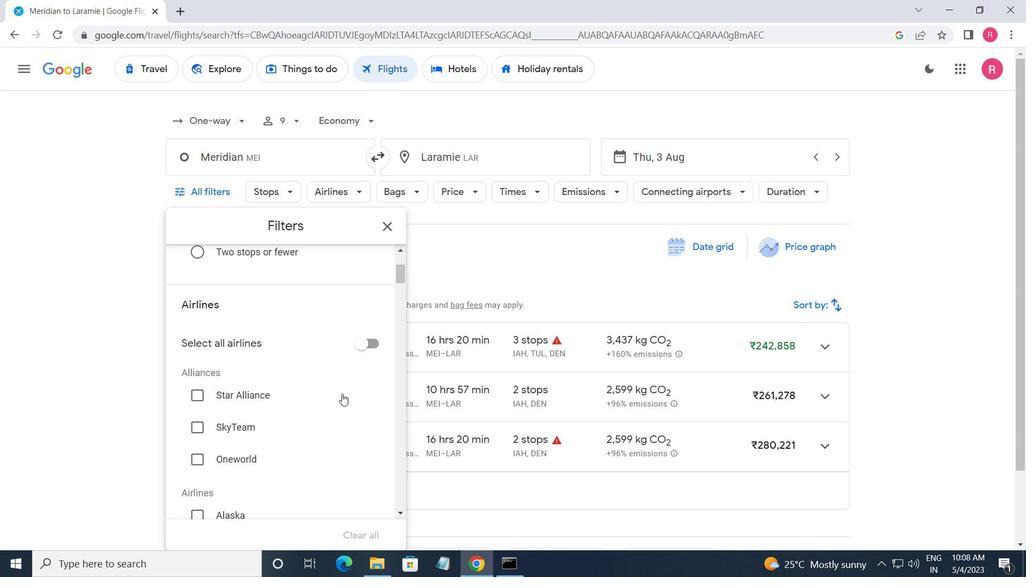 
Action: Mouse scrolled (342, 393) with delta (0, 0)
Screenshot: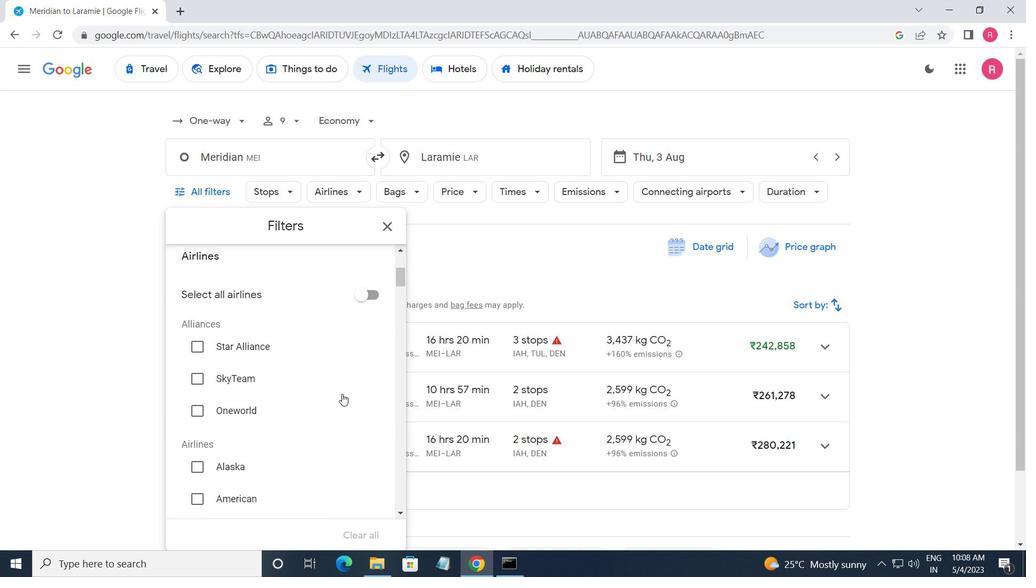 
Action: Mouse moved to (342, 393)
Screenshot: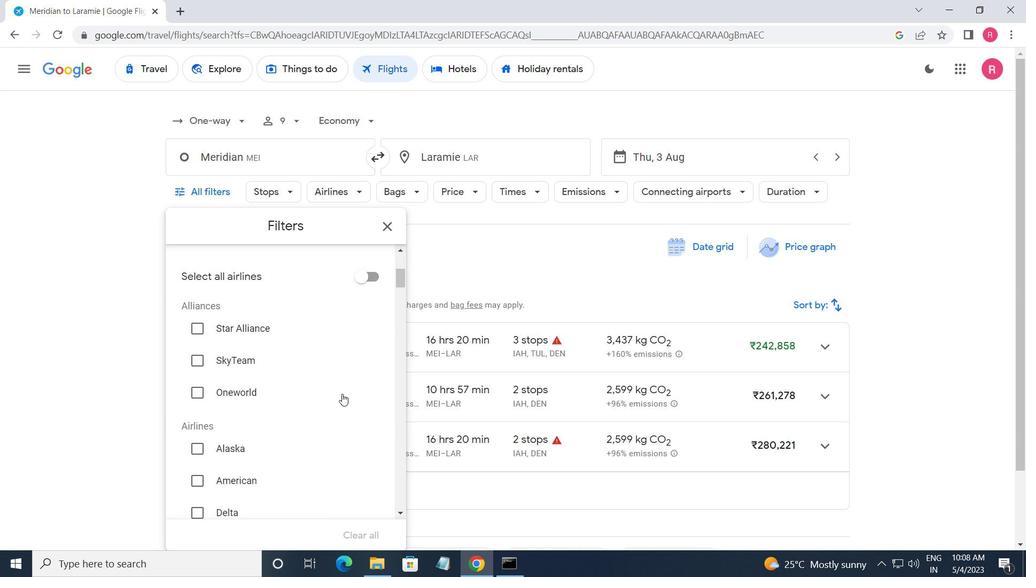 
Action: Mouse scrolled (342, 393) with delta (0, 0)
Screenshot: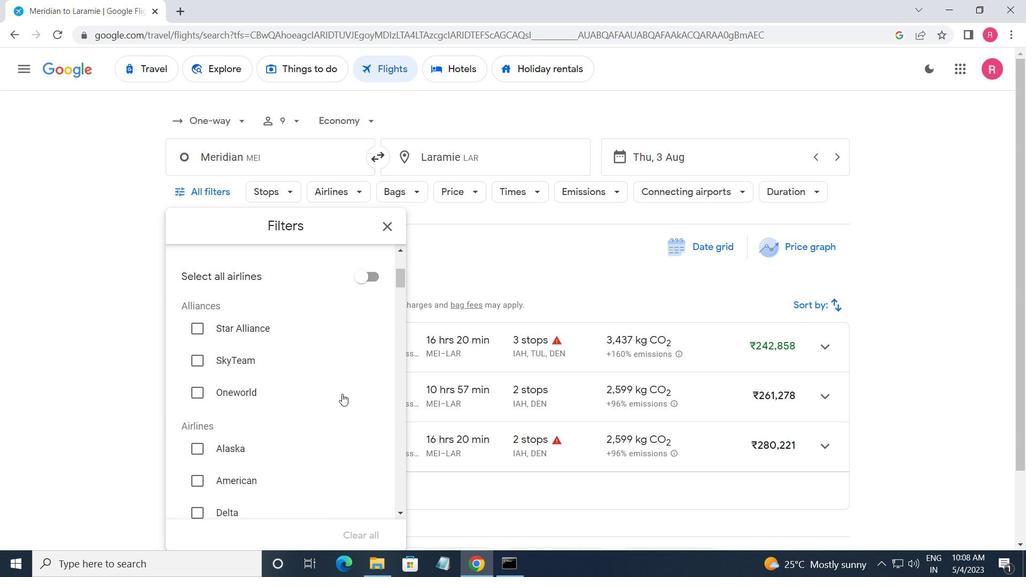 
Action: Mouse scrolled (342, 393) with delta (0, 0)
Screenshot: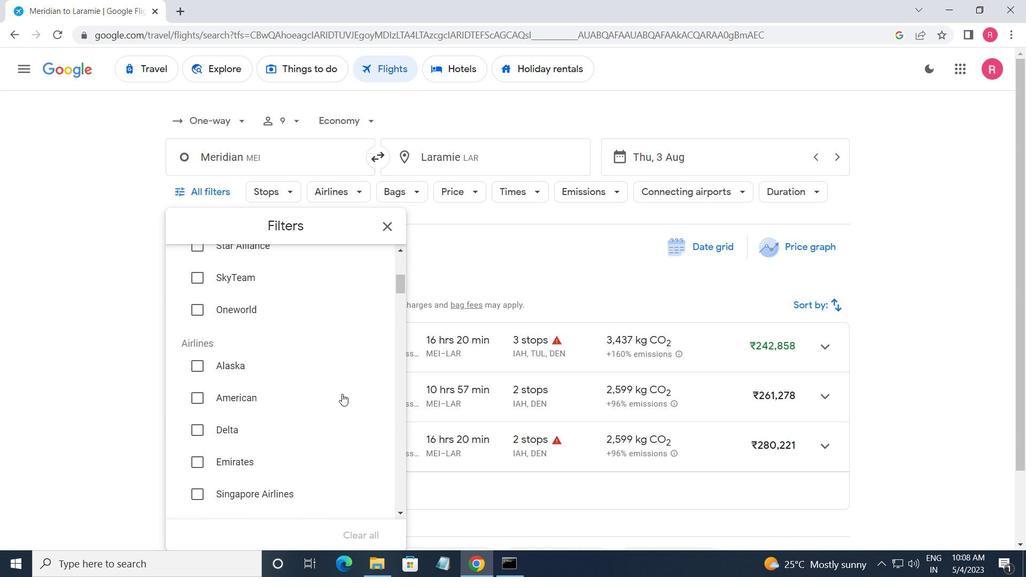 
Action: Mouse scrolled (342, 393) with delta (0, 0)
Screenshot: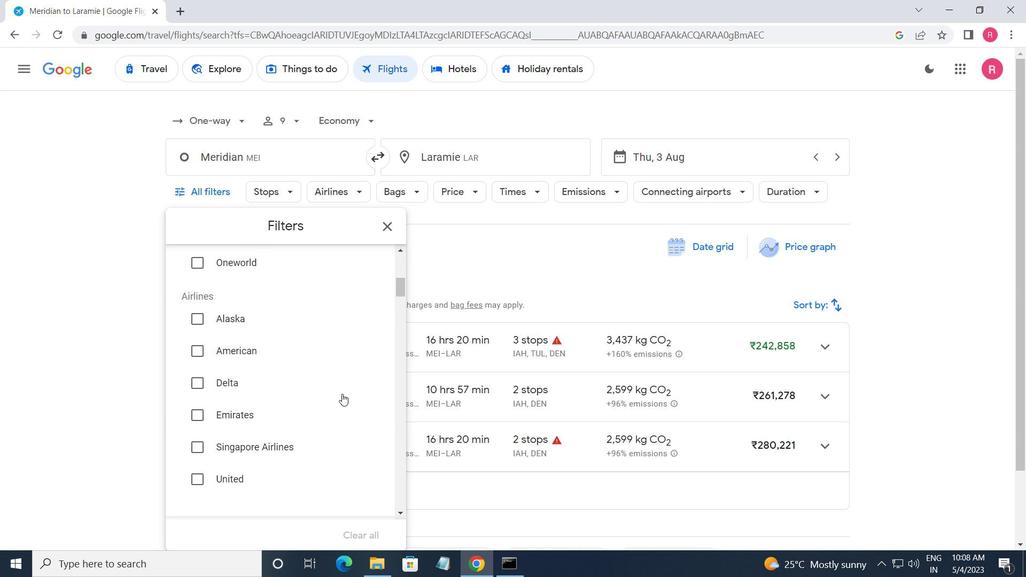 
Action: Mouse scrolled (342, 393) with delta (0, 0)
Screenshot: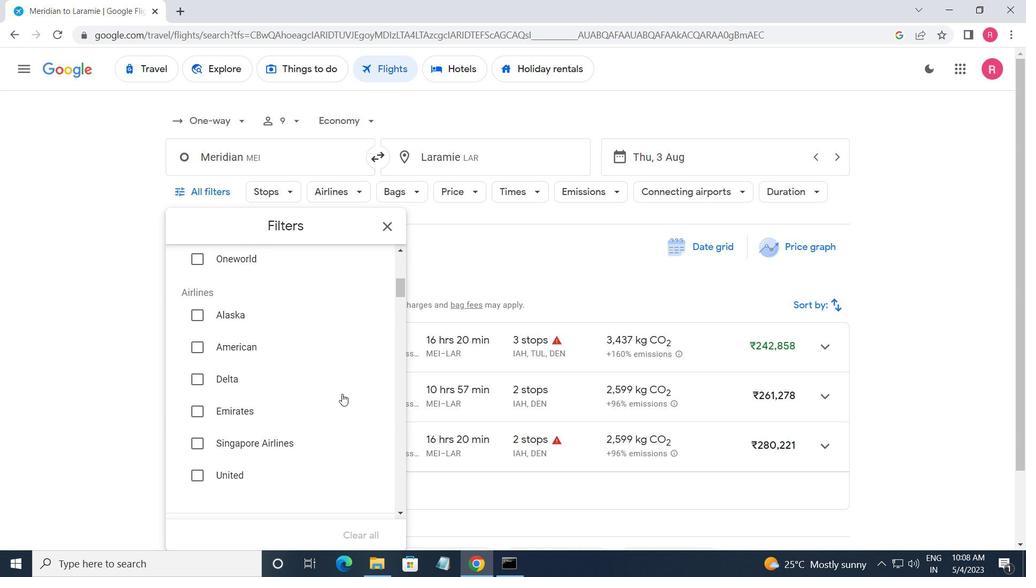 
Action: Mouse moved to (374, 401)
Screenshot: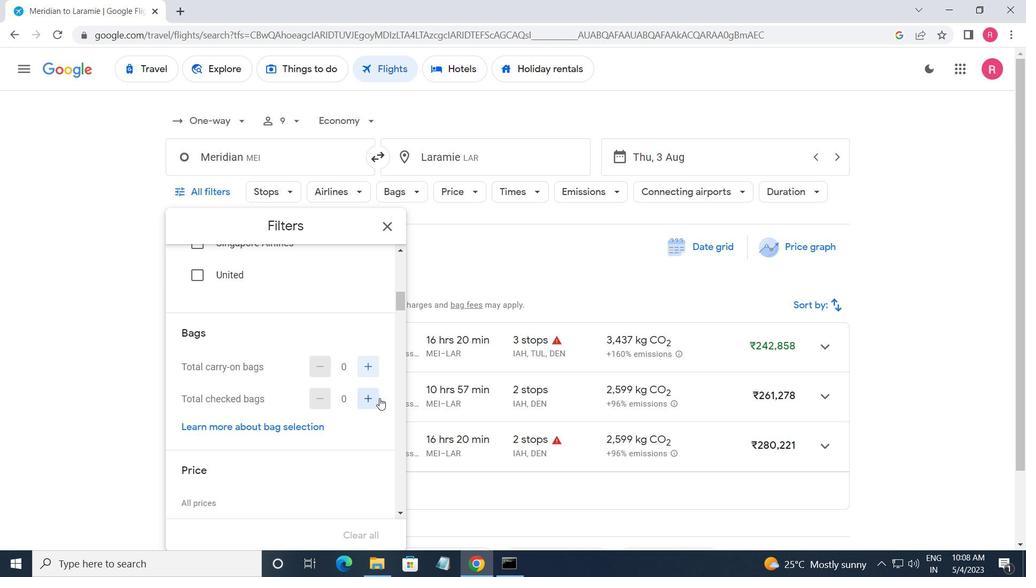 
Action: Mouse pressed left at (374, 401)
Screenshot: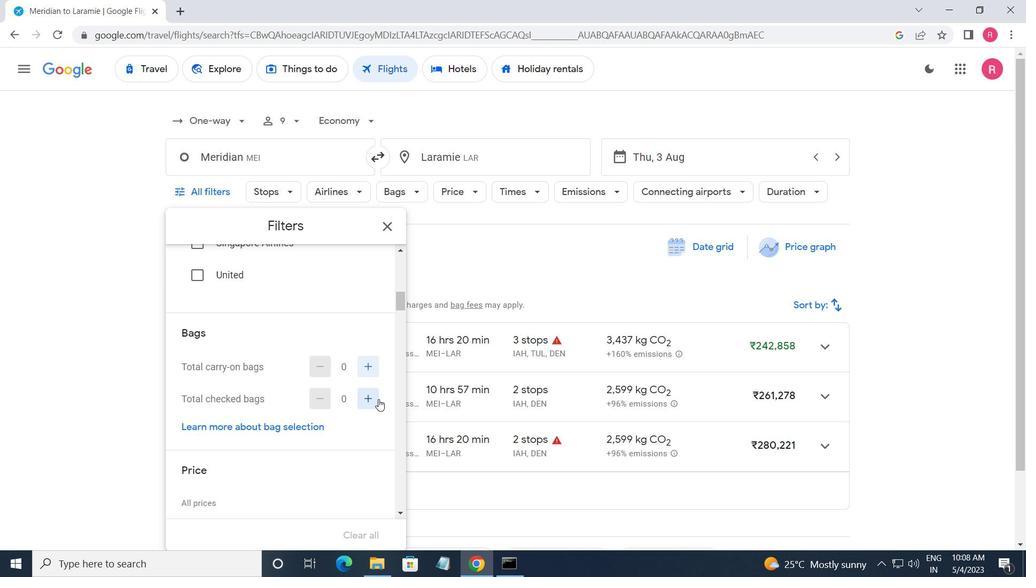 
Action: Mouse moved to (373, 401)
Screenshot: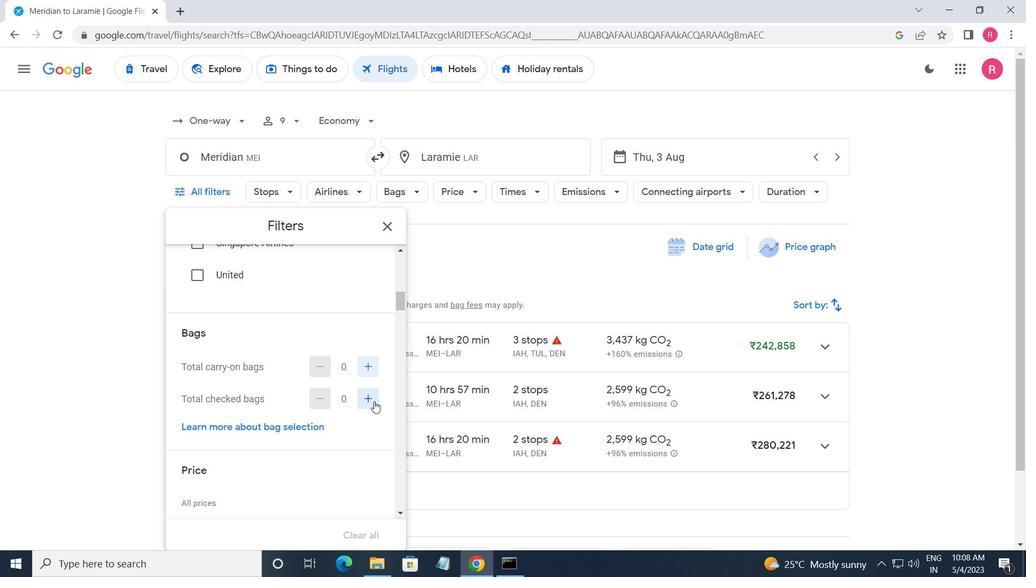 
Action: Mouse pressed left at (373, 401)
Screenshot: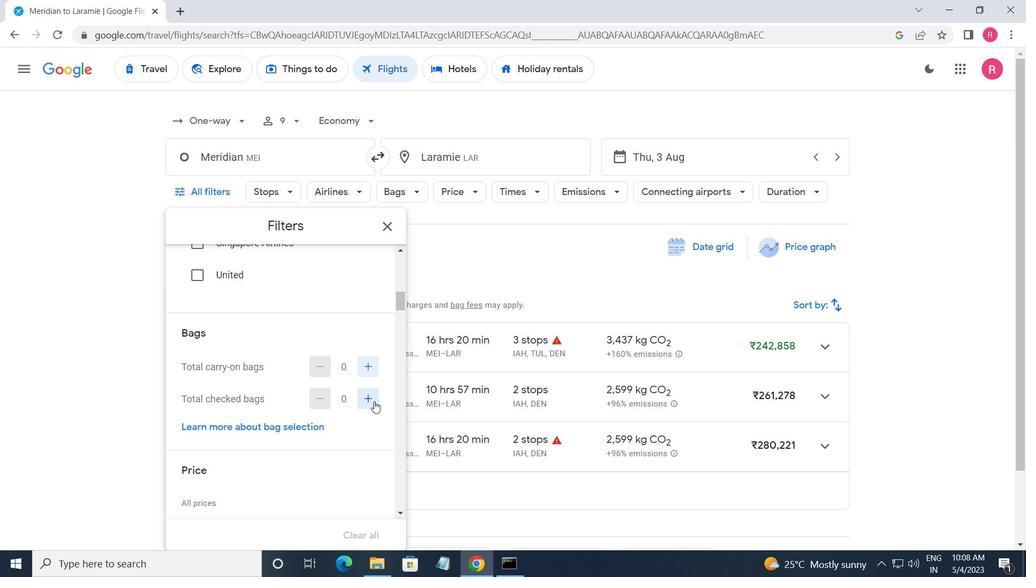 
Action: Mouse pressed left at (373, 401)
Screenshot: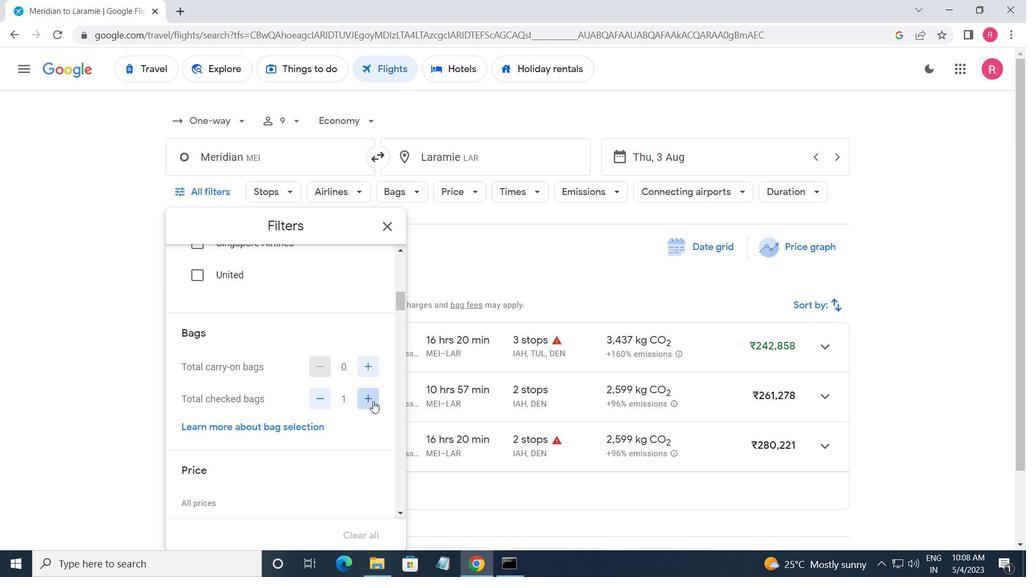
Action: Mouse pressed left at (373, 401)
Screenshot: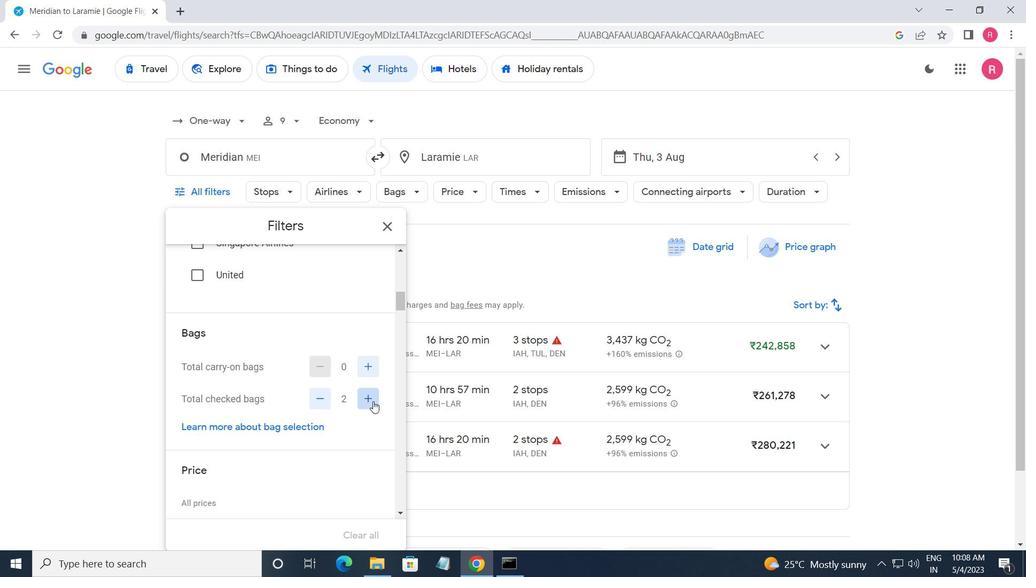 
Action: Mouse pressed left at (373, 401)
Screenshot: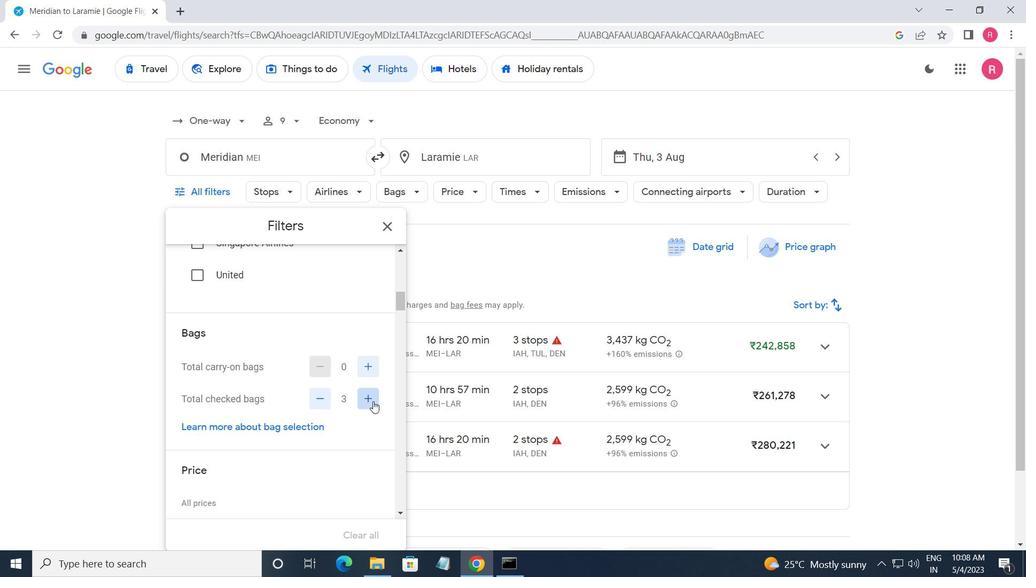 
Action: Mouse pressed left at (373, 401)
Screenshot: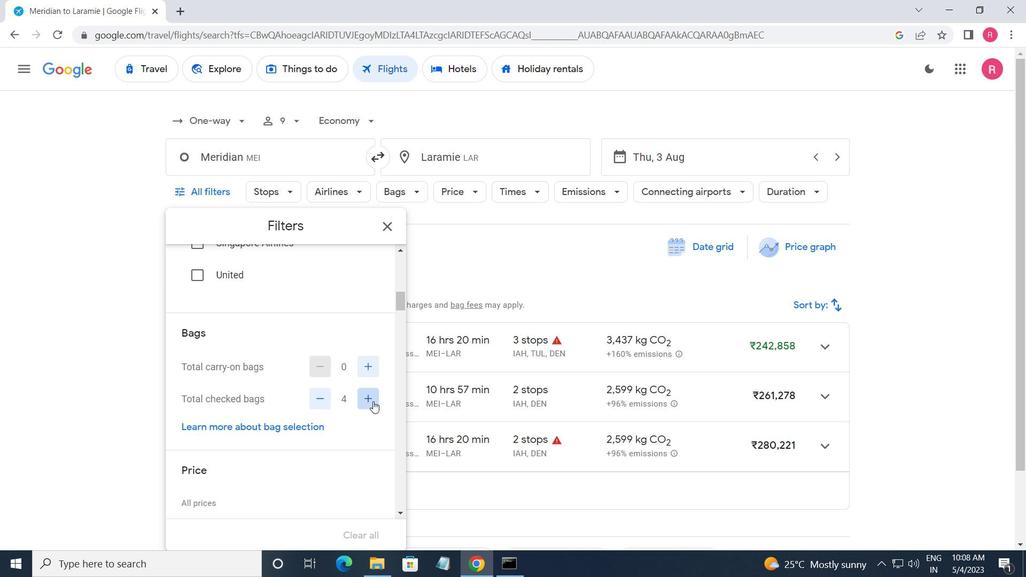 
Action: Mouse moved to (372, 401)
Screenshot: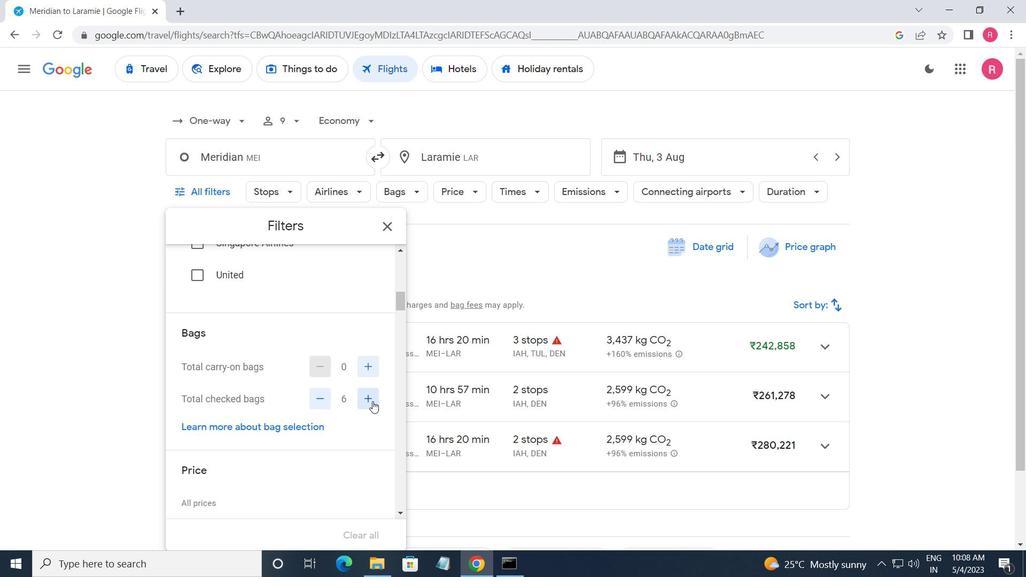 
Action: Mouse scrolled (372, 400) with delta (0, 0)
Screenshot: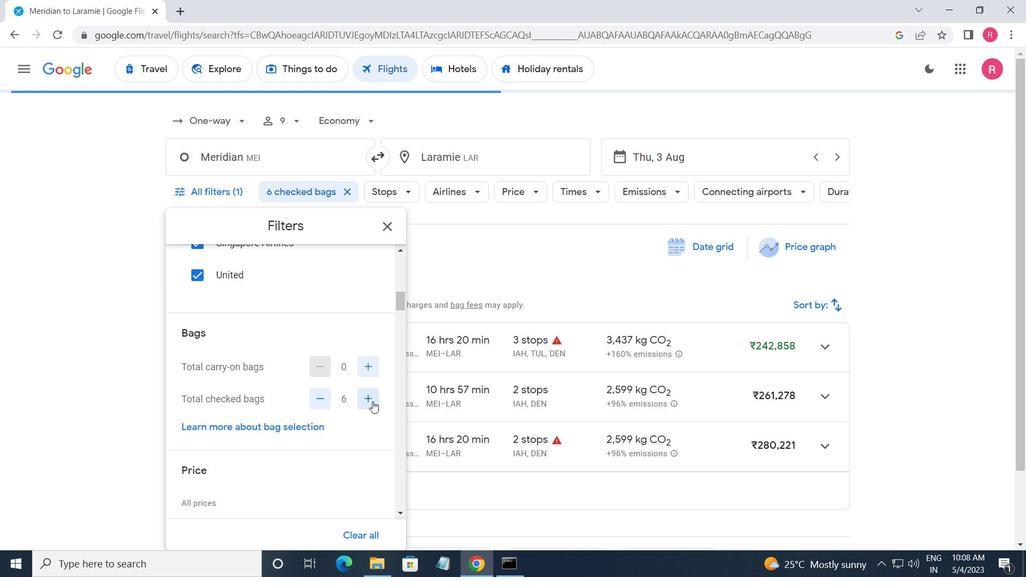 
Action: Mouse scrolled (372, 400) with delta (0, 0)
Screenshot: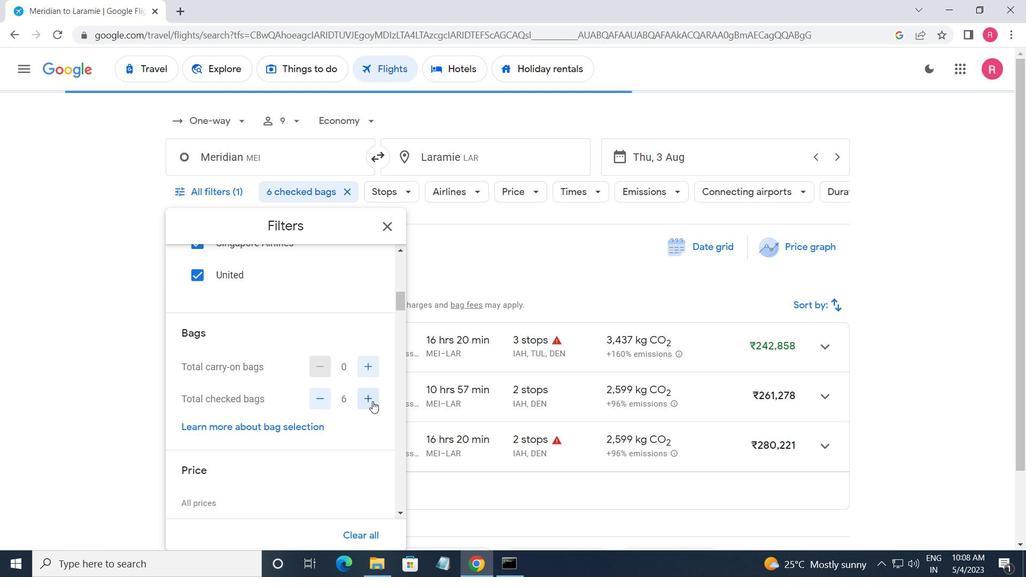 
Action: Mouse scrolled (372, 400) with delta (0, 0)
Screenshot: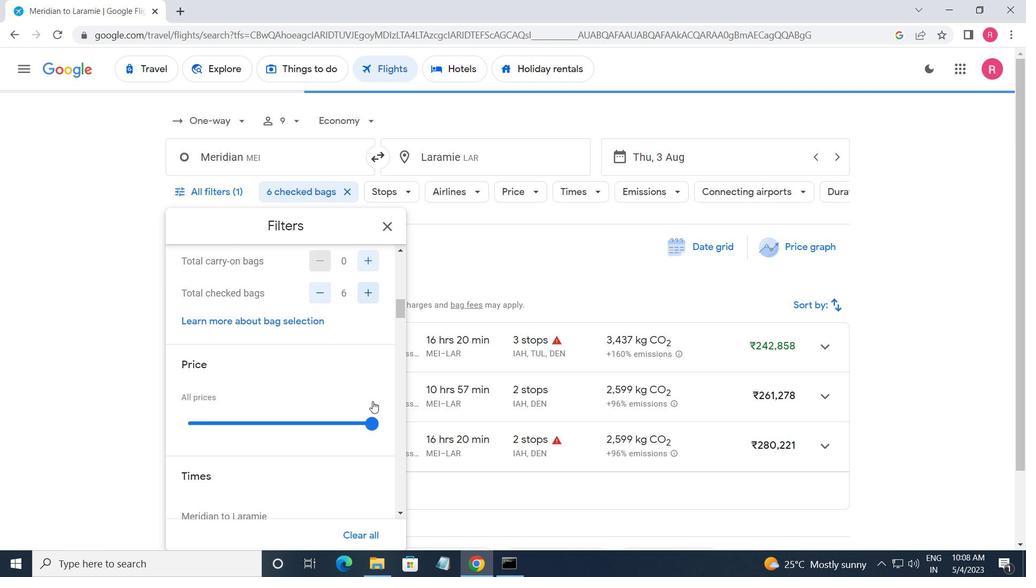 
Action: Mouse moved to (381, 324)
Screenshot: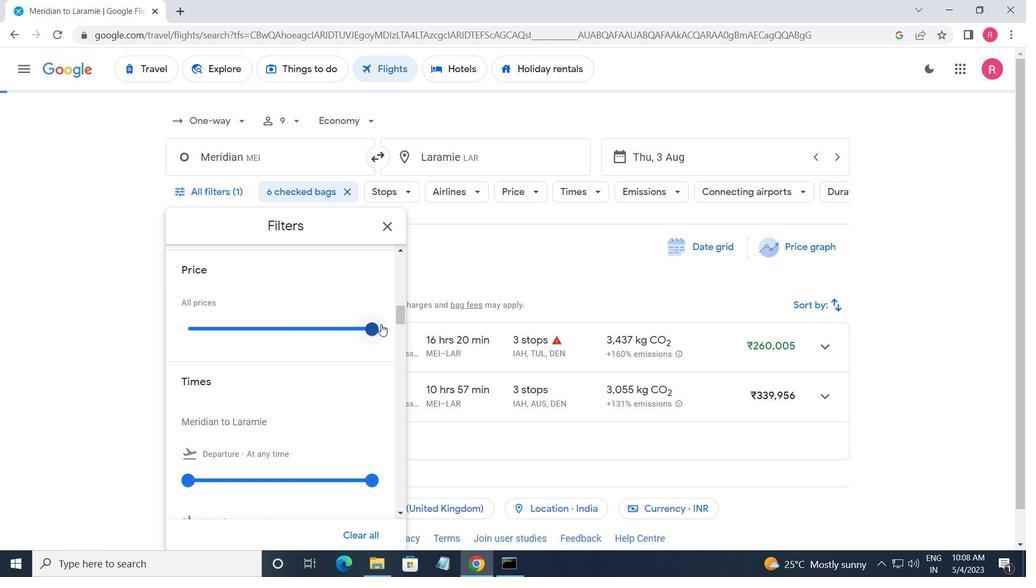 
Action: Mouse pressed left at (381, 324)
Screenshot: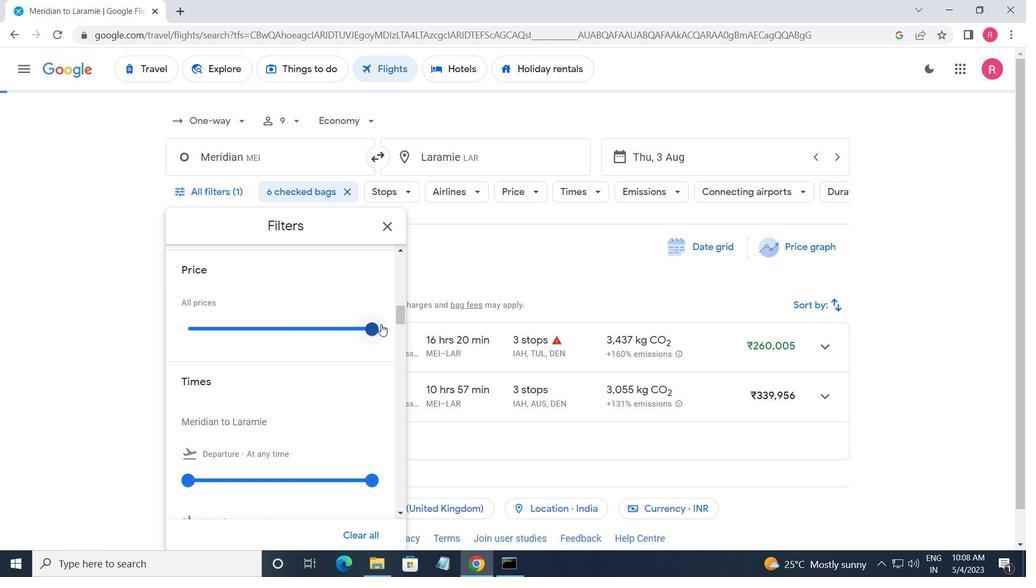 
Action: Mouse moved to (361, 328)
Screenshot: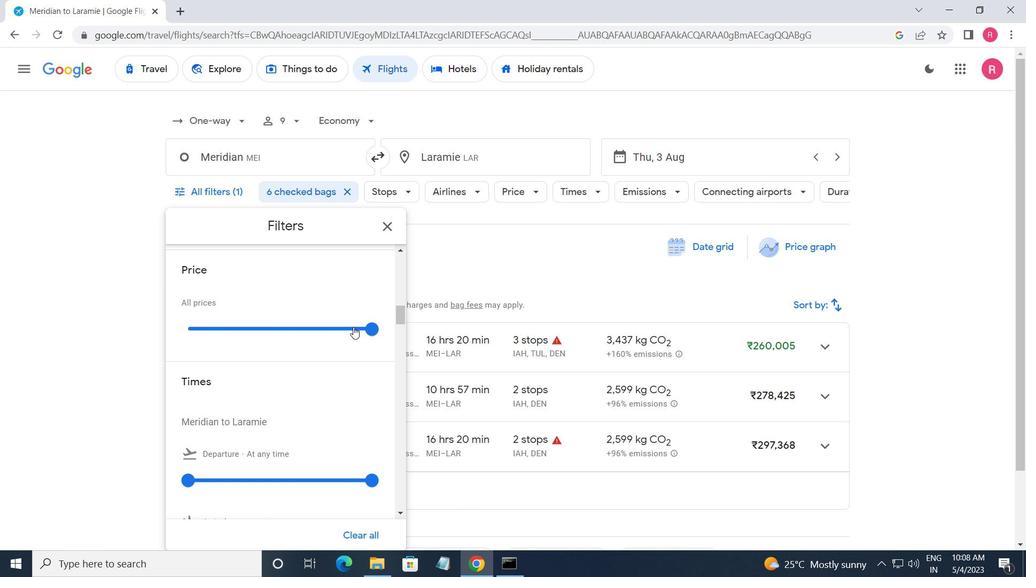 
Action: Mouse pressed left at (361, 328)
Screenshot: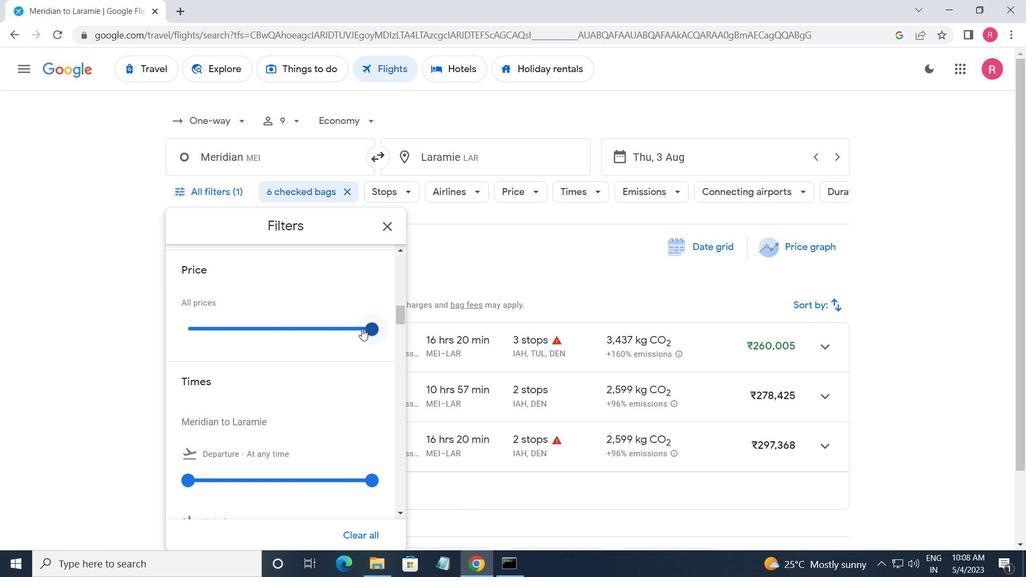 
Action: Mouse moved to (230, 361)
Screenshot: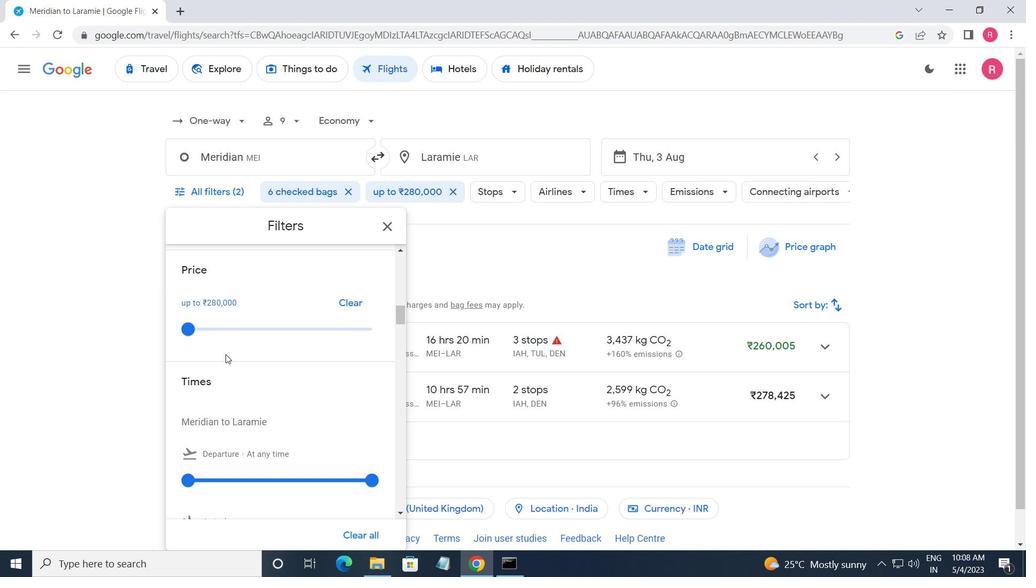 
Action: Mouse scrolled (230, 361) with delta (0, 0)
Screenshot: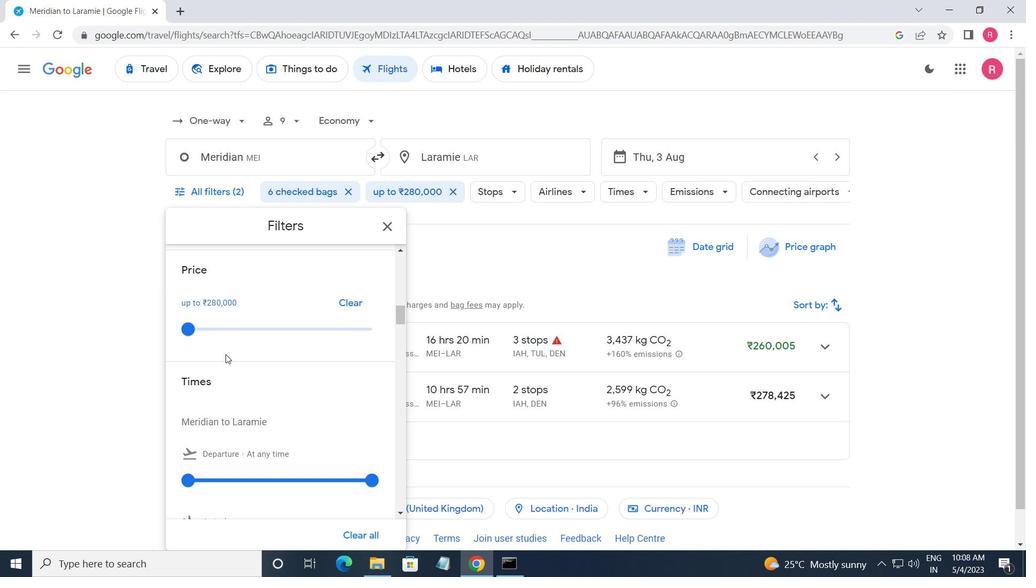 
Action: Mouse moved to (230, 362)
Screenshot: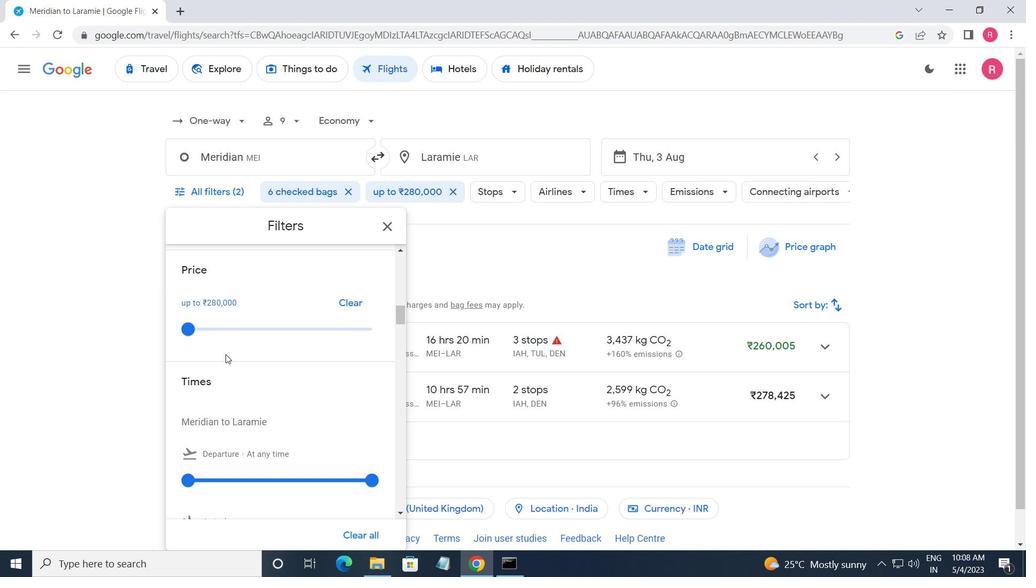 
Action: Mouse scrolled (230, 362) with delta (0, 0)
Screenshot: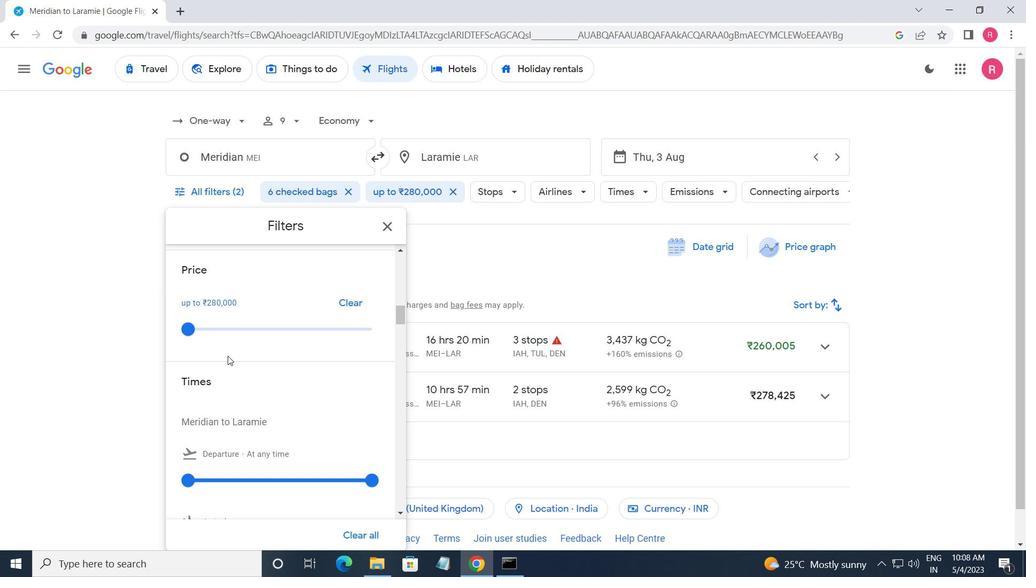 
Action: Mouse scrolled (230, 362) with delta (0, 0)
Screenshot: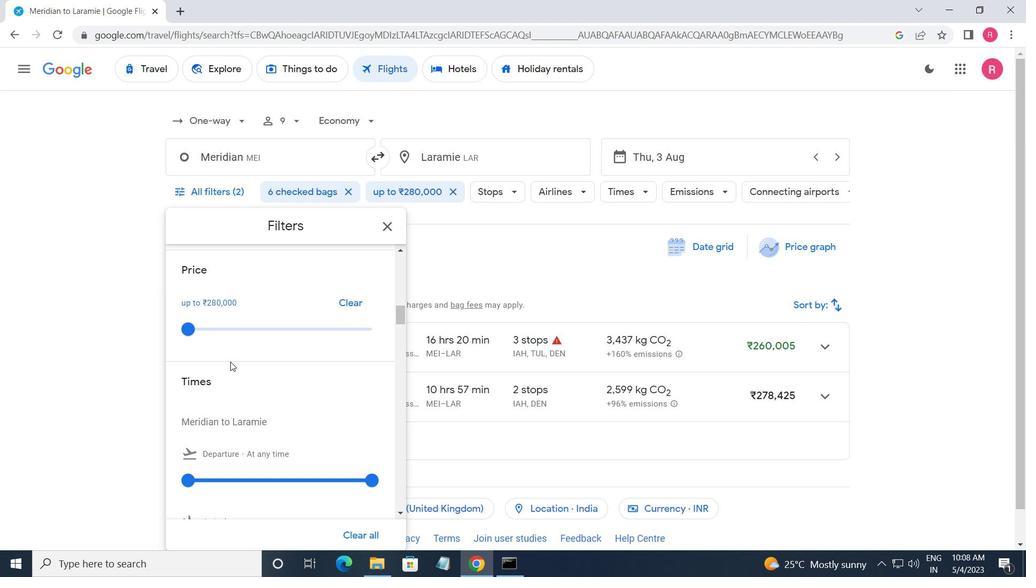 
Action: Mouse moved to (198, 281)
Screenshot: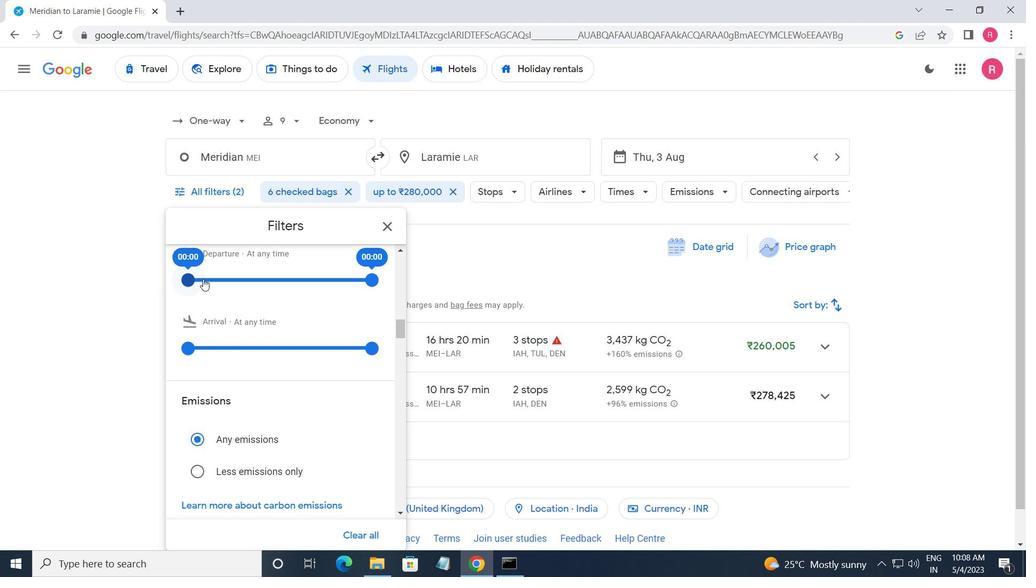 
Action: Mouse pressed left at (198, 281)
Screenshot: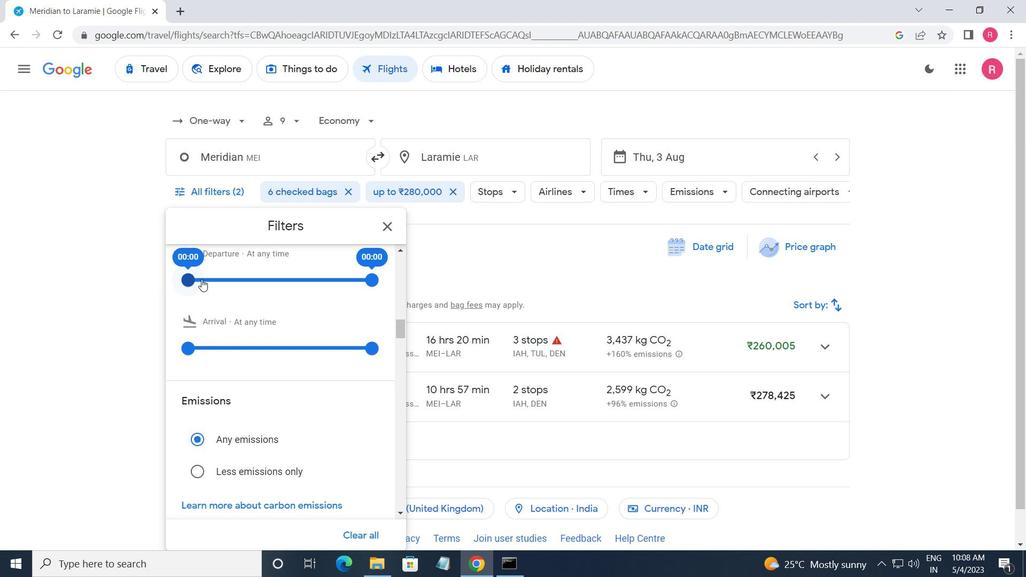
Action: Mouse moved to (366, 281)
Screenshot: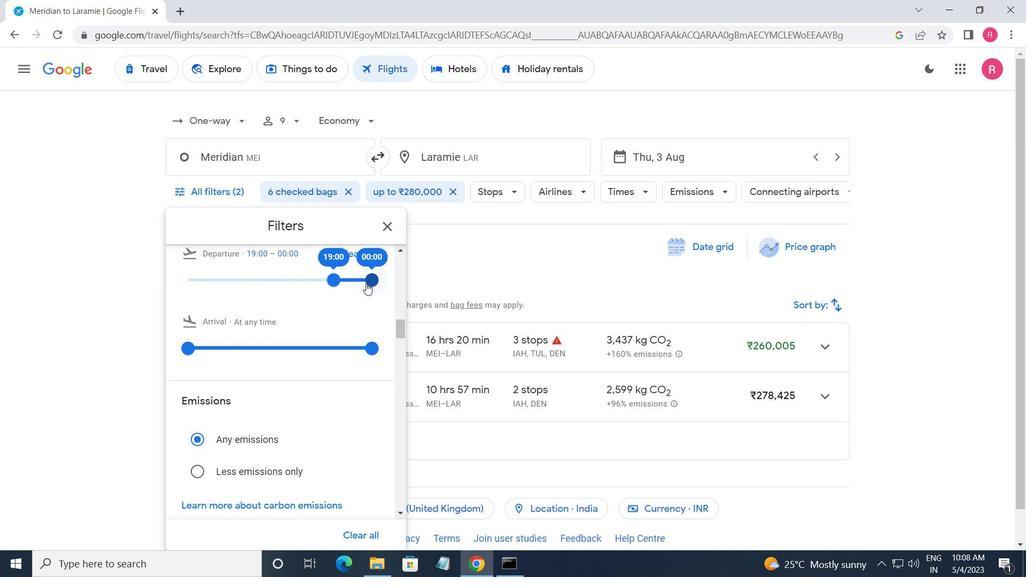 
Action: Mouse pressed left at (366, 281)
Screenshot: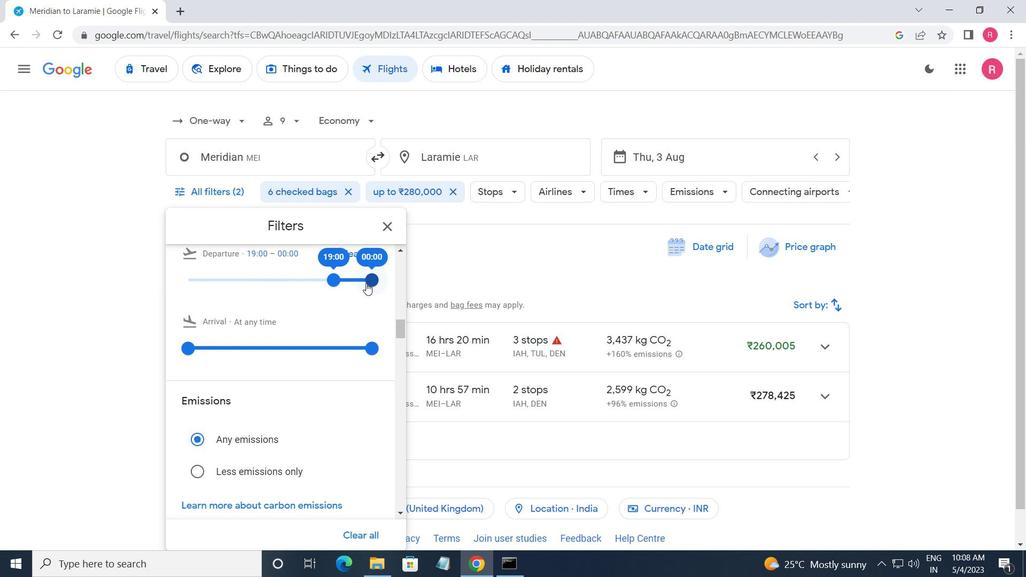 
Action: Mouse moved to (392, 225)
Screenshot: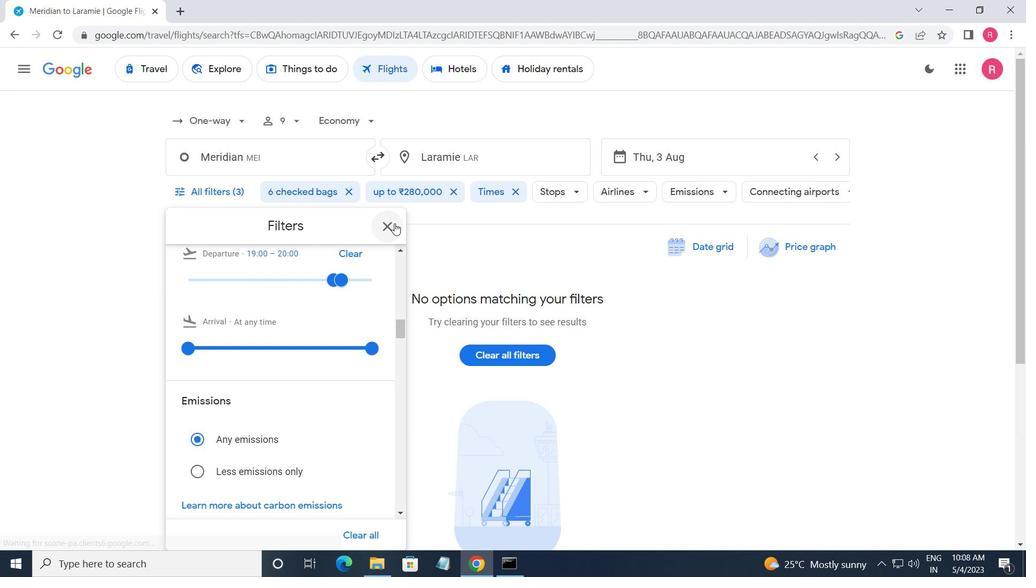 
Action: Mouse pressed left at (392, 225)
Screenshot: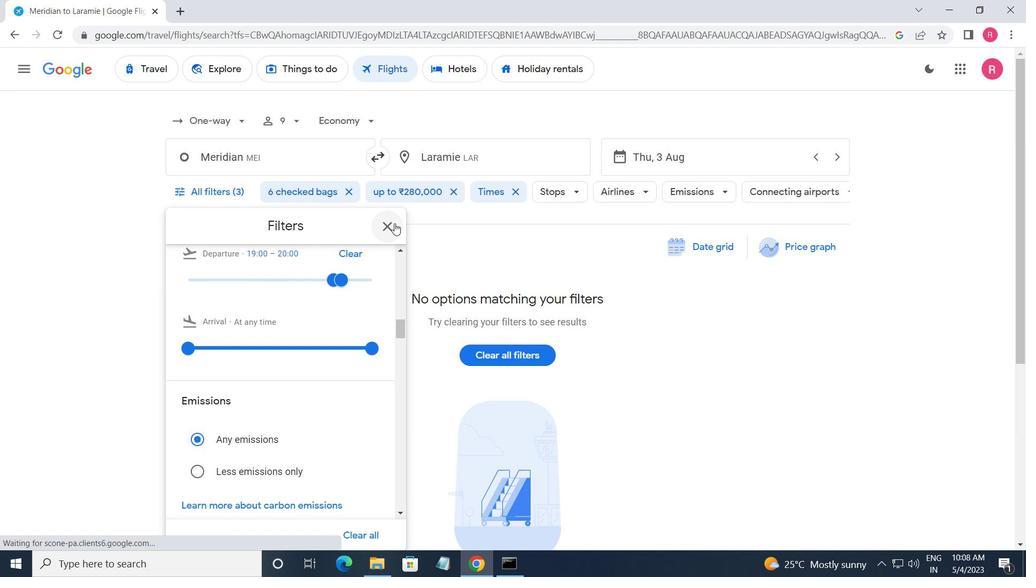 
